 Task: Look for products in the category "Baby Food & Drinks" from Gogo Squeeze only.
Action: Mouse moved to (354, 179)
Screenshot: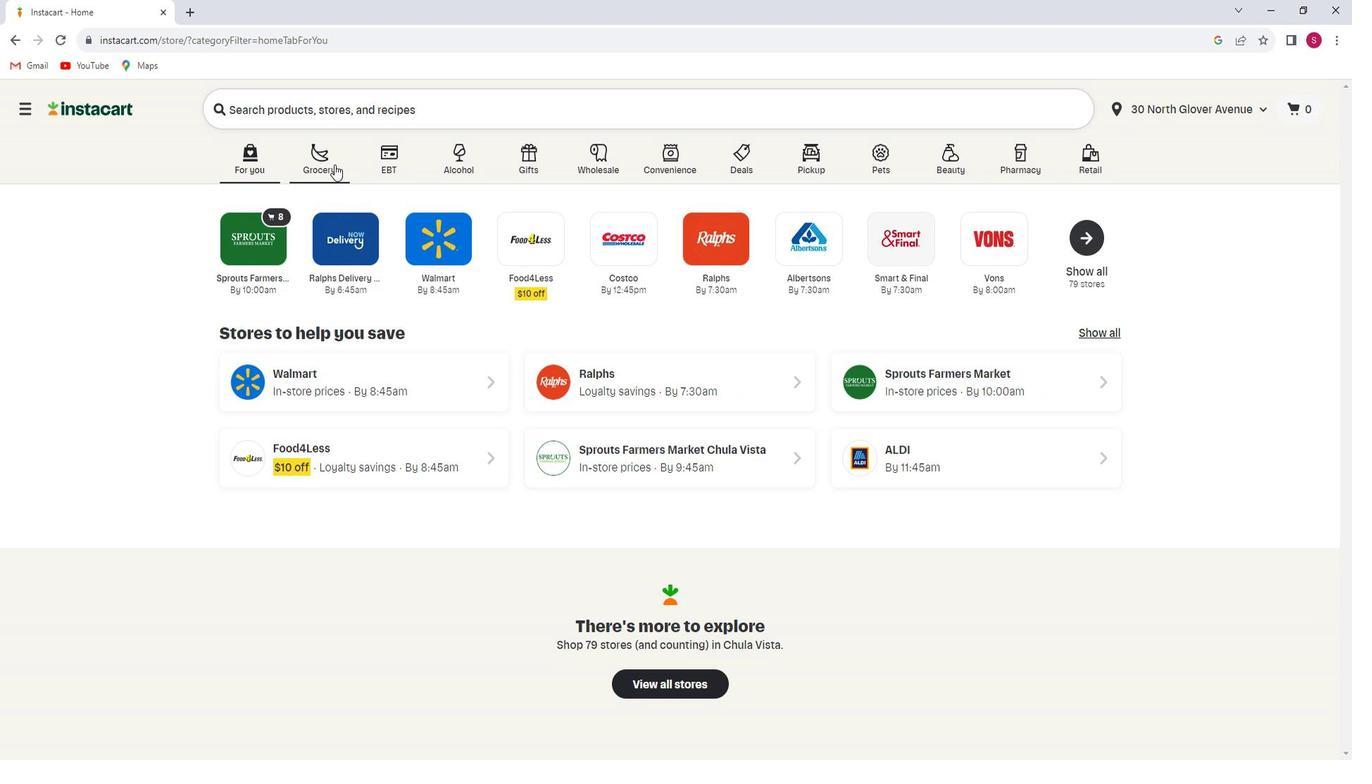 
Action: Mouse pressed left at (354, 179)
Screenshot: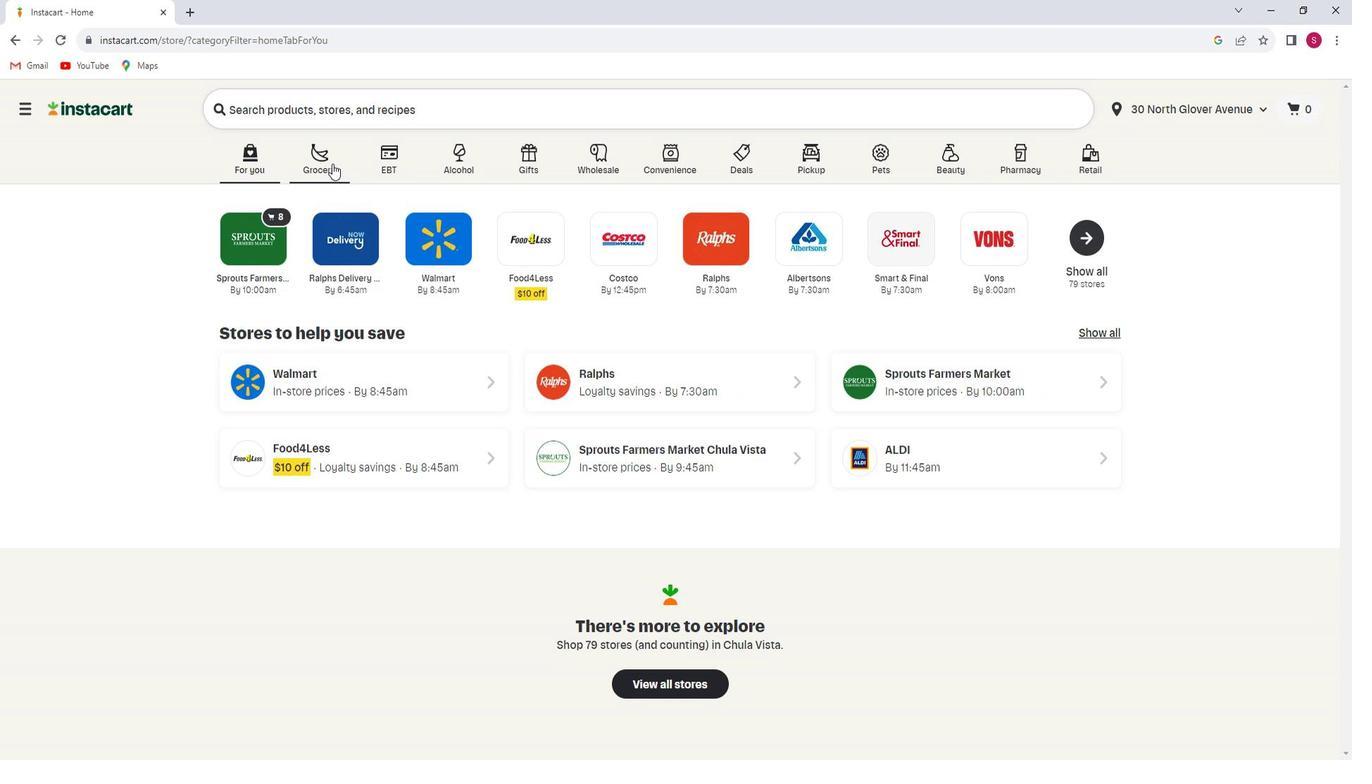 
Action: Mouse moved to (376, 436)
Screenshot: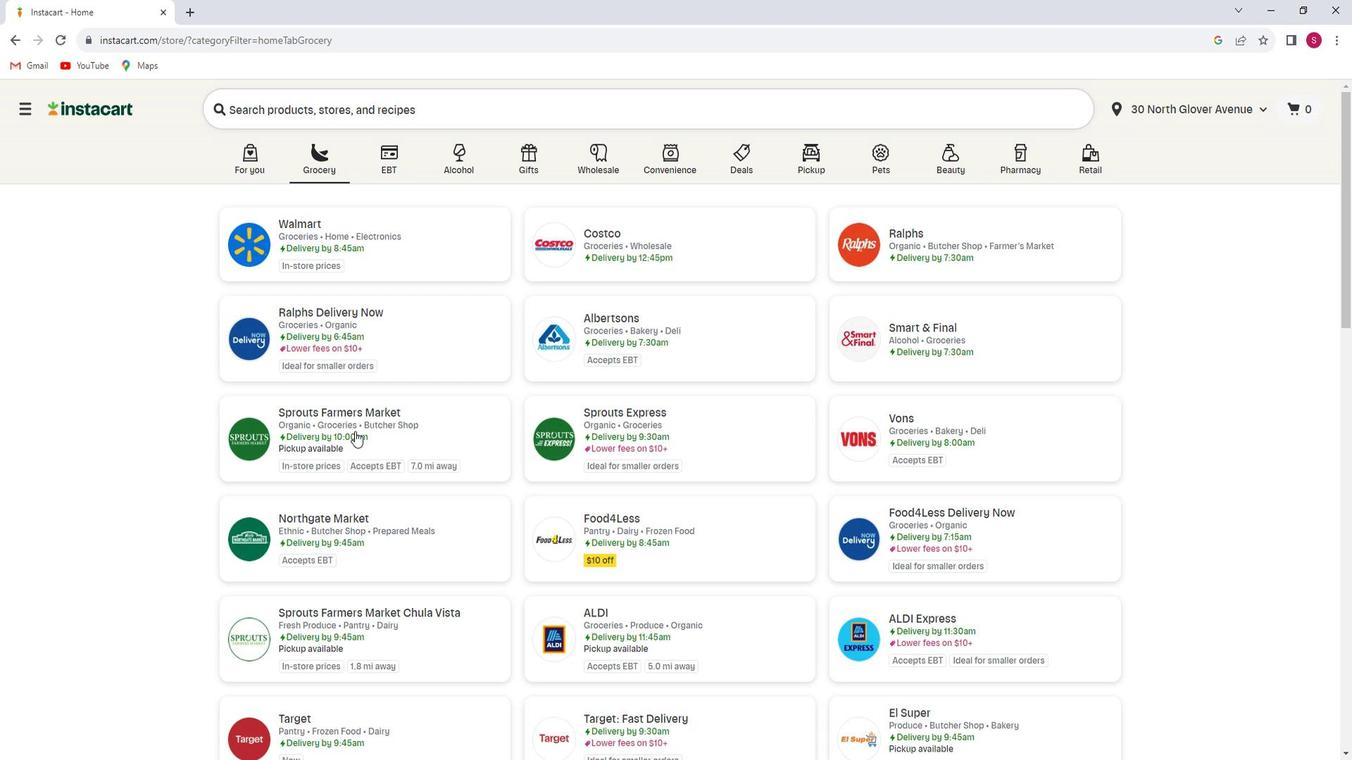 
Action: Mouse pressed left at (376, 436)
Screenshot: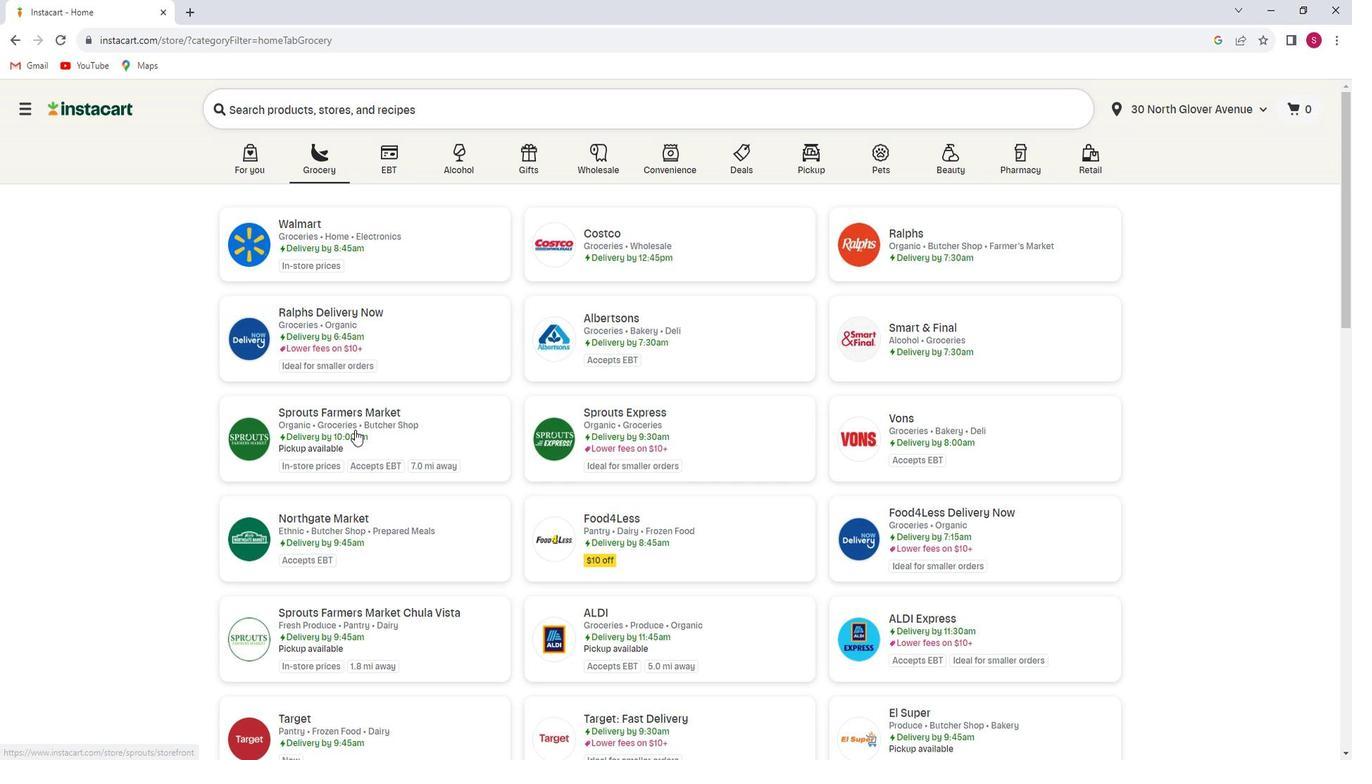 
Action: Mouse moved to (102, 514)
Screenshot: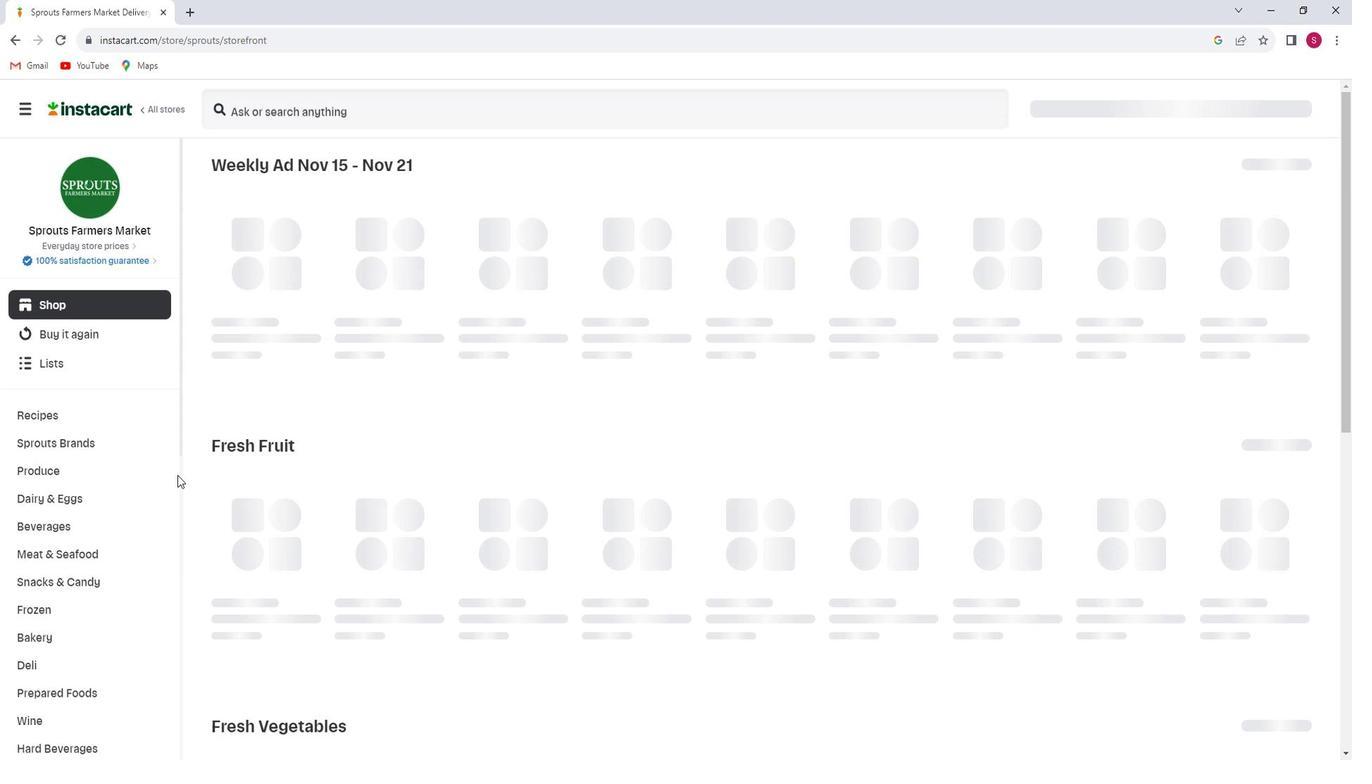 
Action: Mouse scrolled (102, 513) with delta (0, 0)
Screenshot: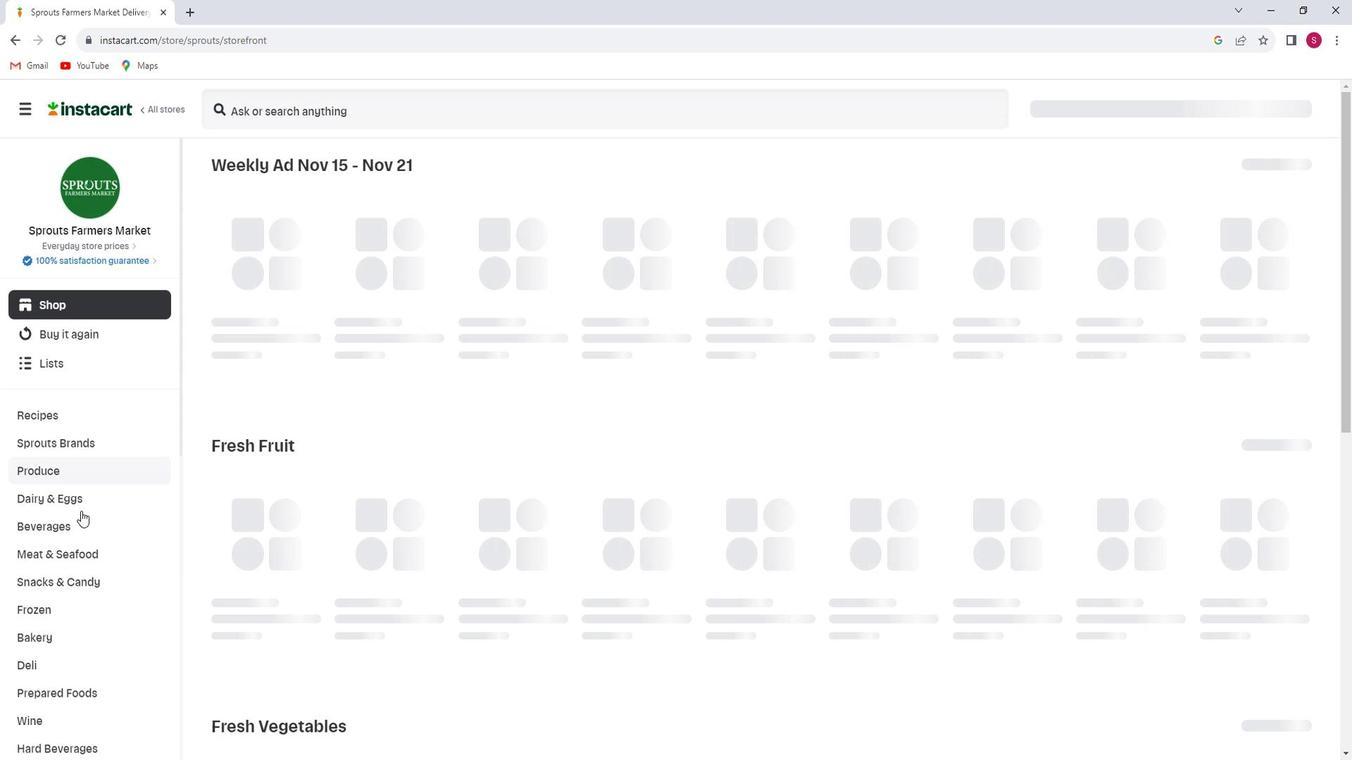 
Action: Mouse scrolled (102, 513) with delta (0, 0)
Screenshot: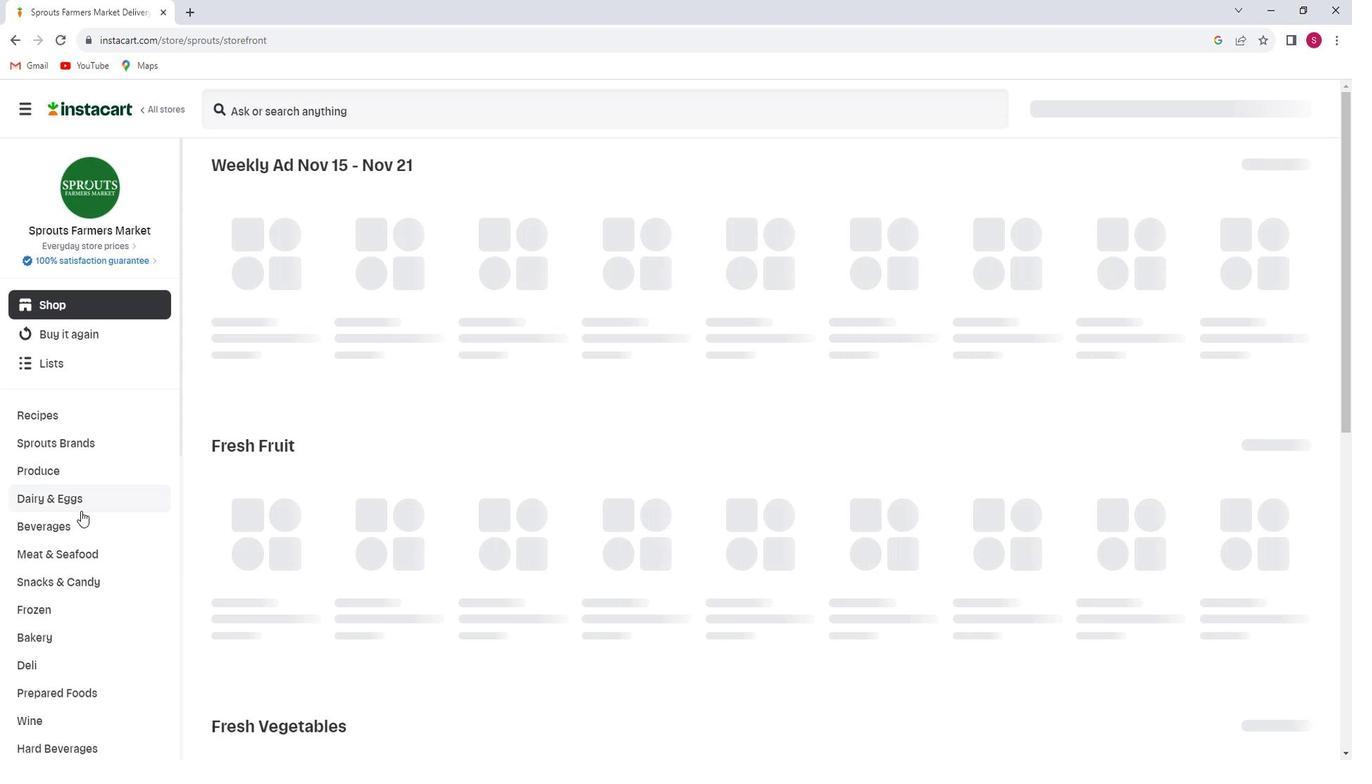 
Action: Mouse scrolled (102, 513) with delta (0, 0)
Screenshot: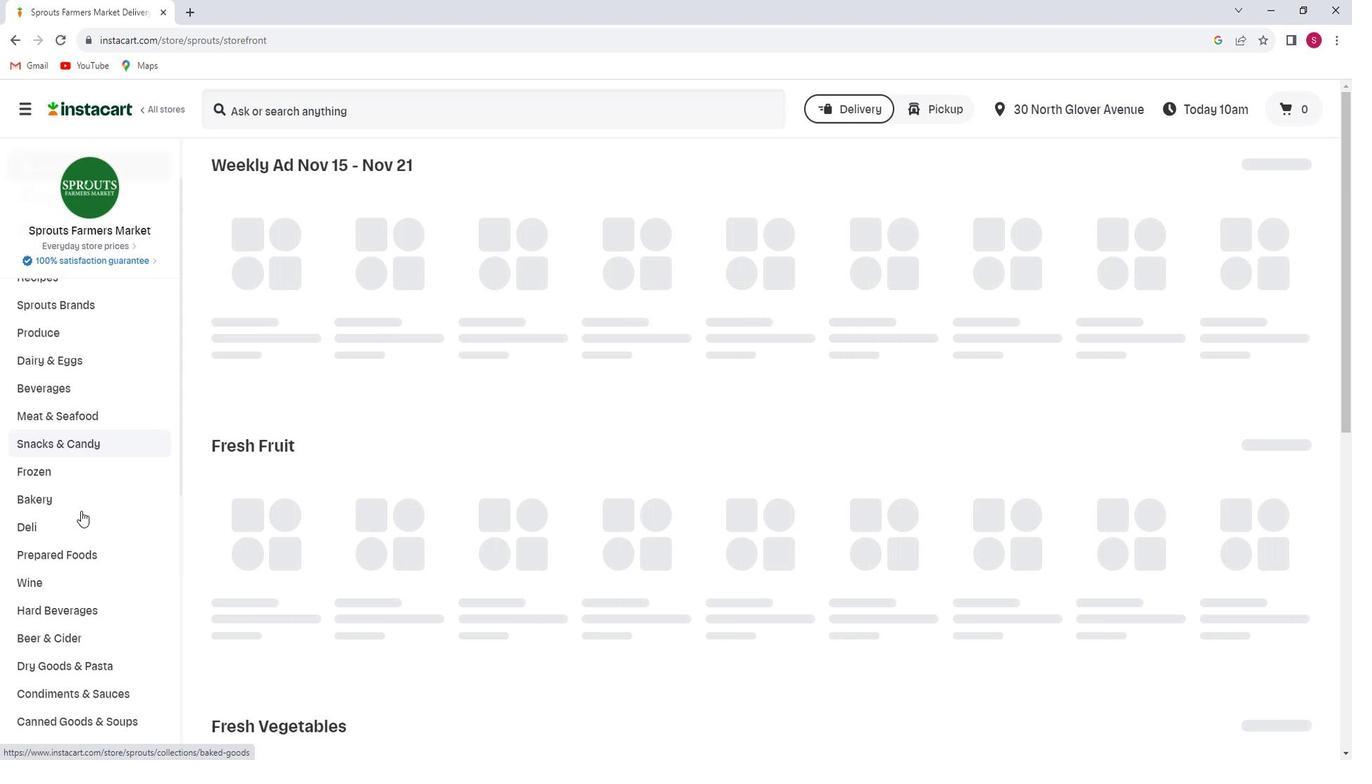 
Action: Mouse scrolled (102, 513) with delta (0, 0)
Screenshot: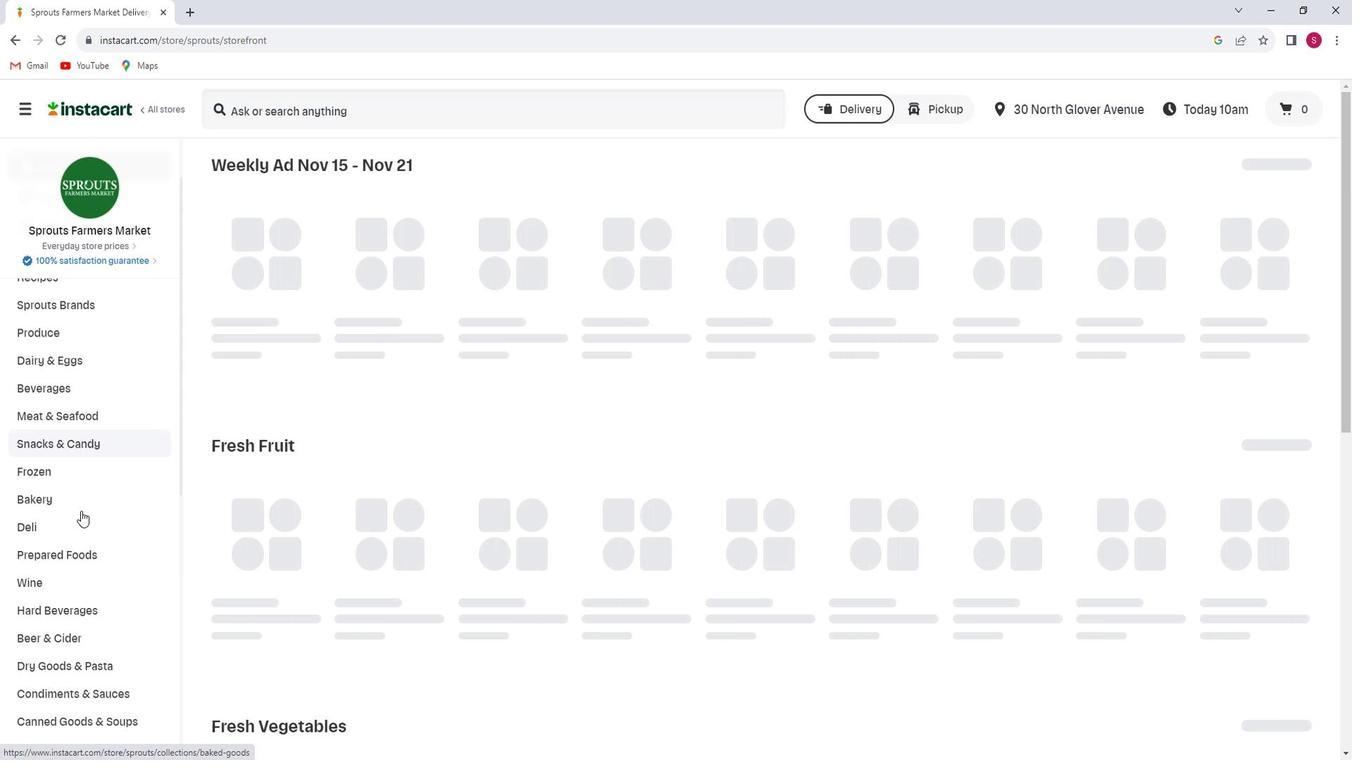 
Action: Mouse scrolled (102, 513) with delta (0, 0)
Screenshot: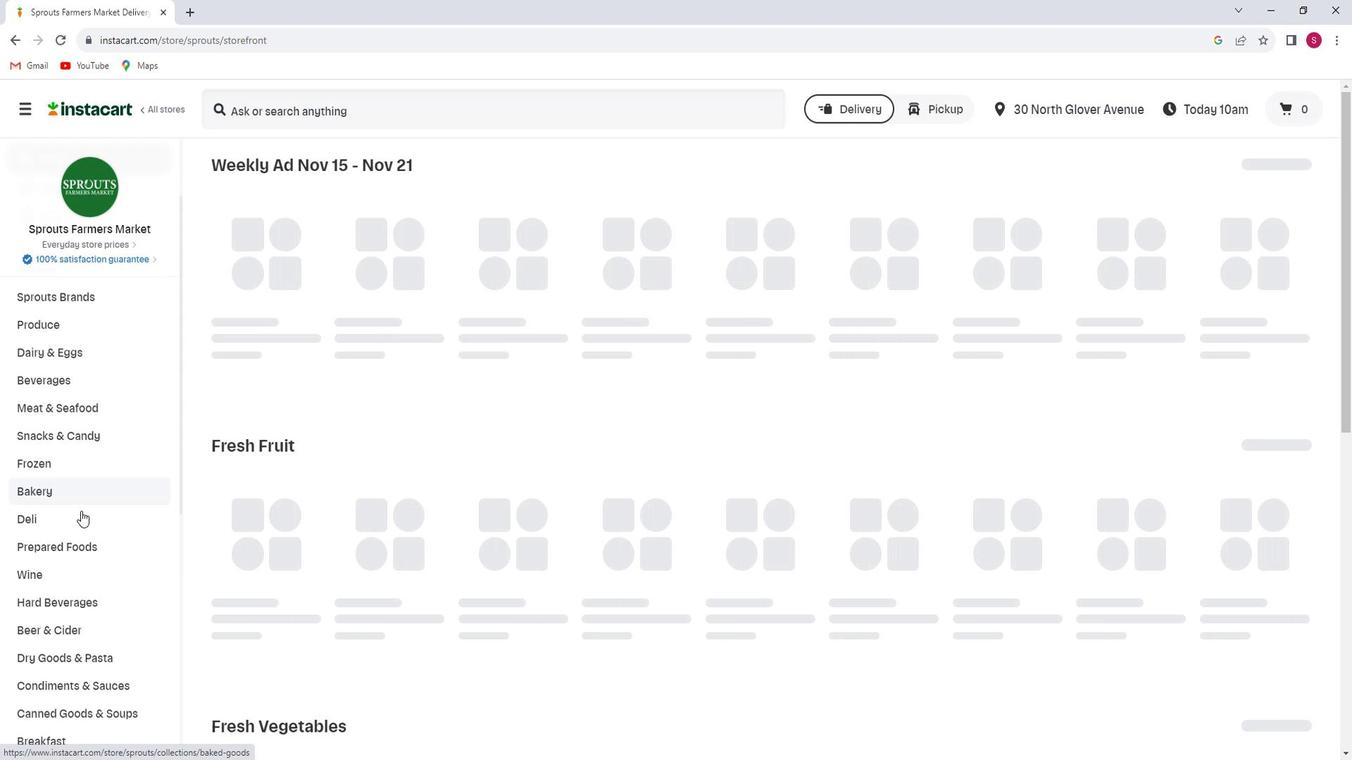 
Action: Mouse scrolled (102, 513) with delta (0, 0)
Screenshot: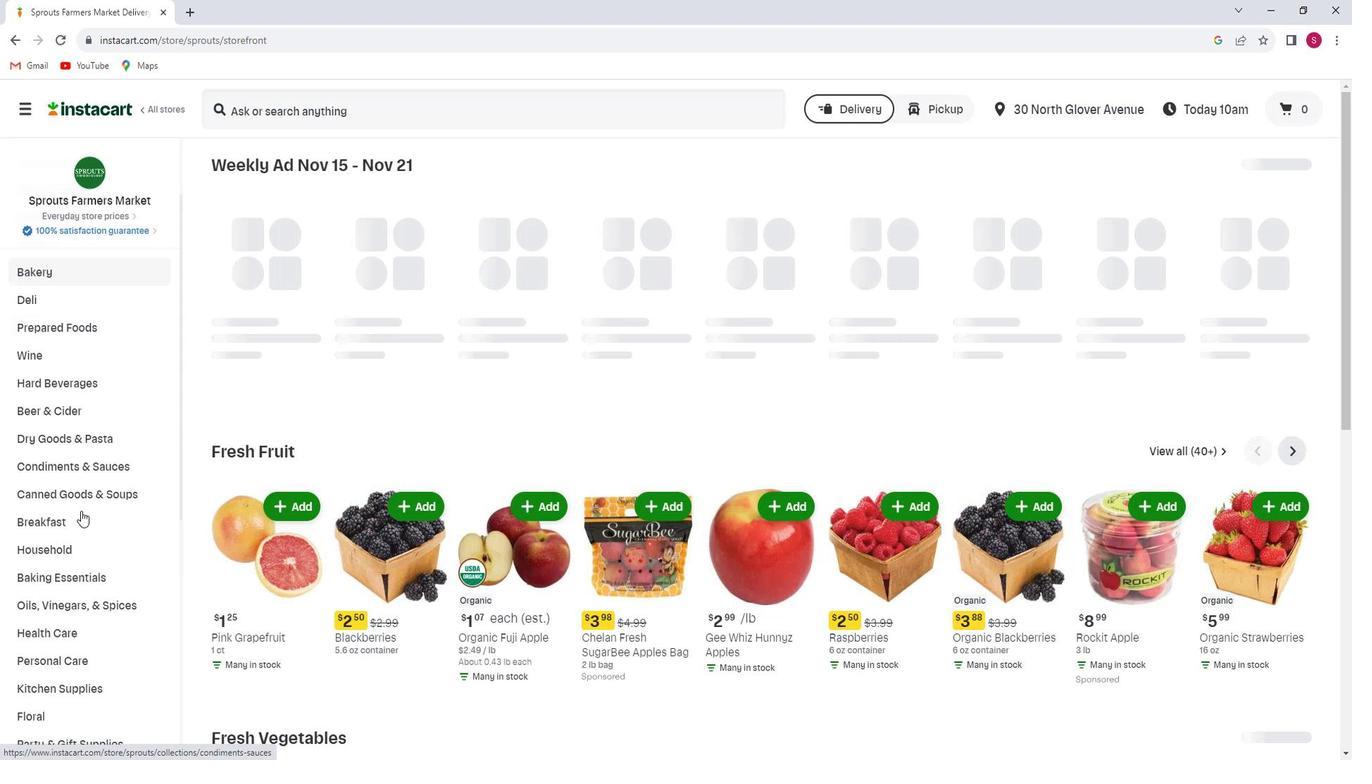
Action: Mouse scrolled (102, 513) with delta (0, 0)
Screenshot: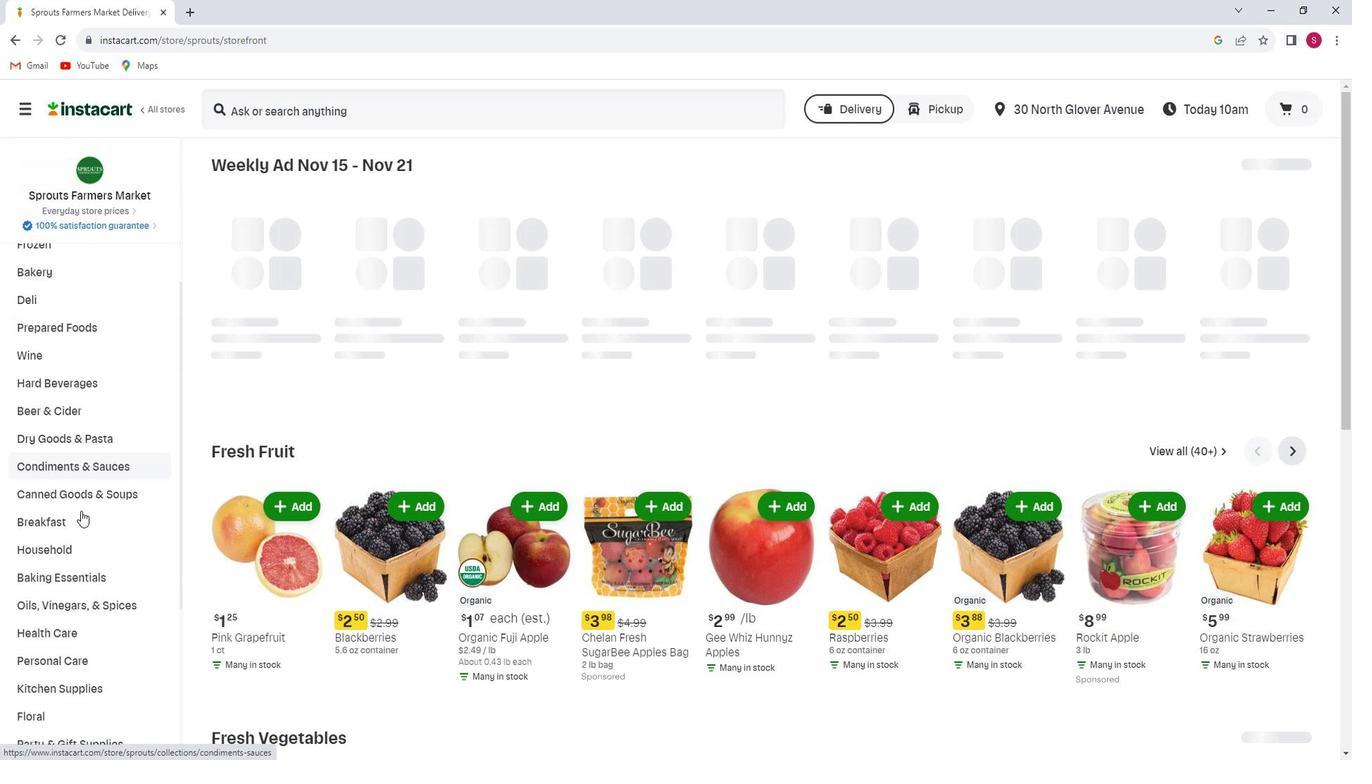 
Action: Mouse moved to (98, 554)
Screenshot: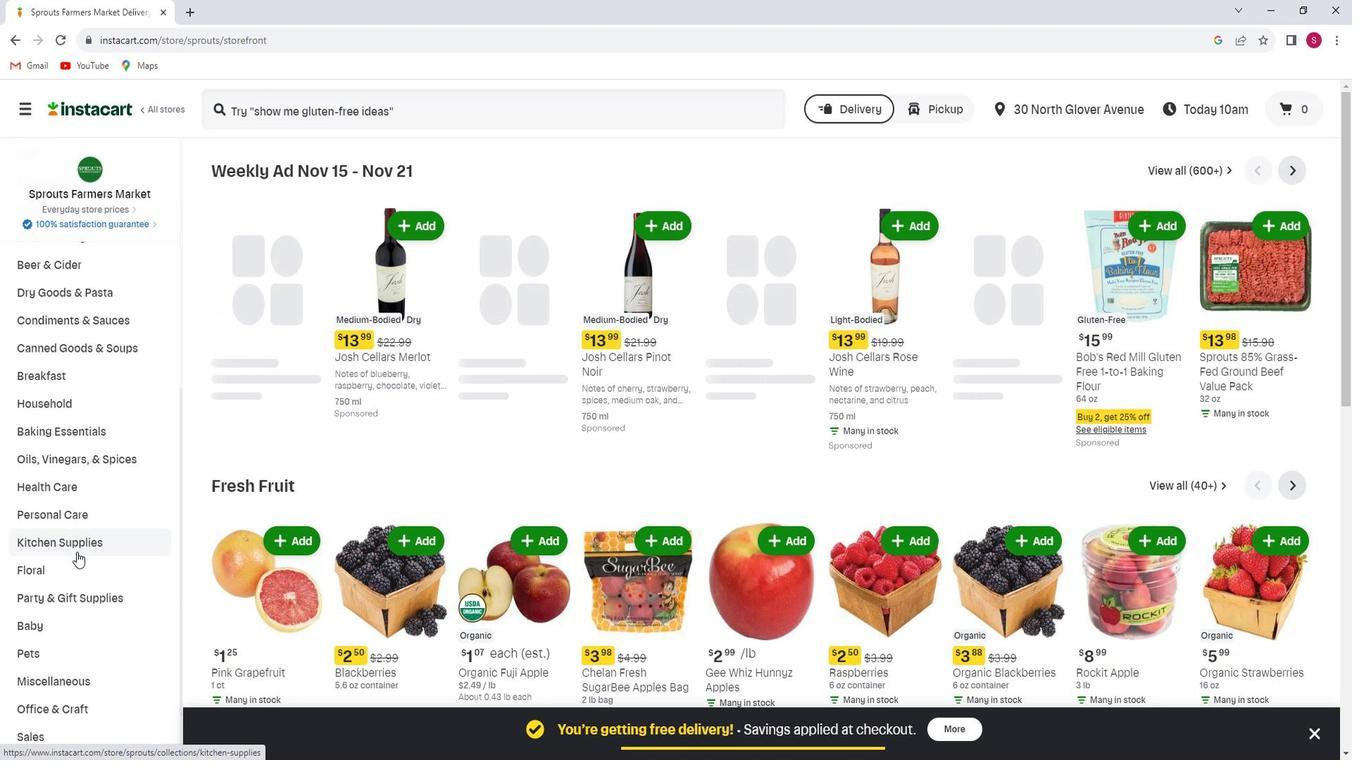 
Action: Mouse scrolled (98, 553) with delta (0, 0)
Screenshot: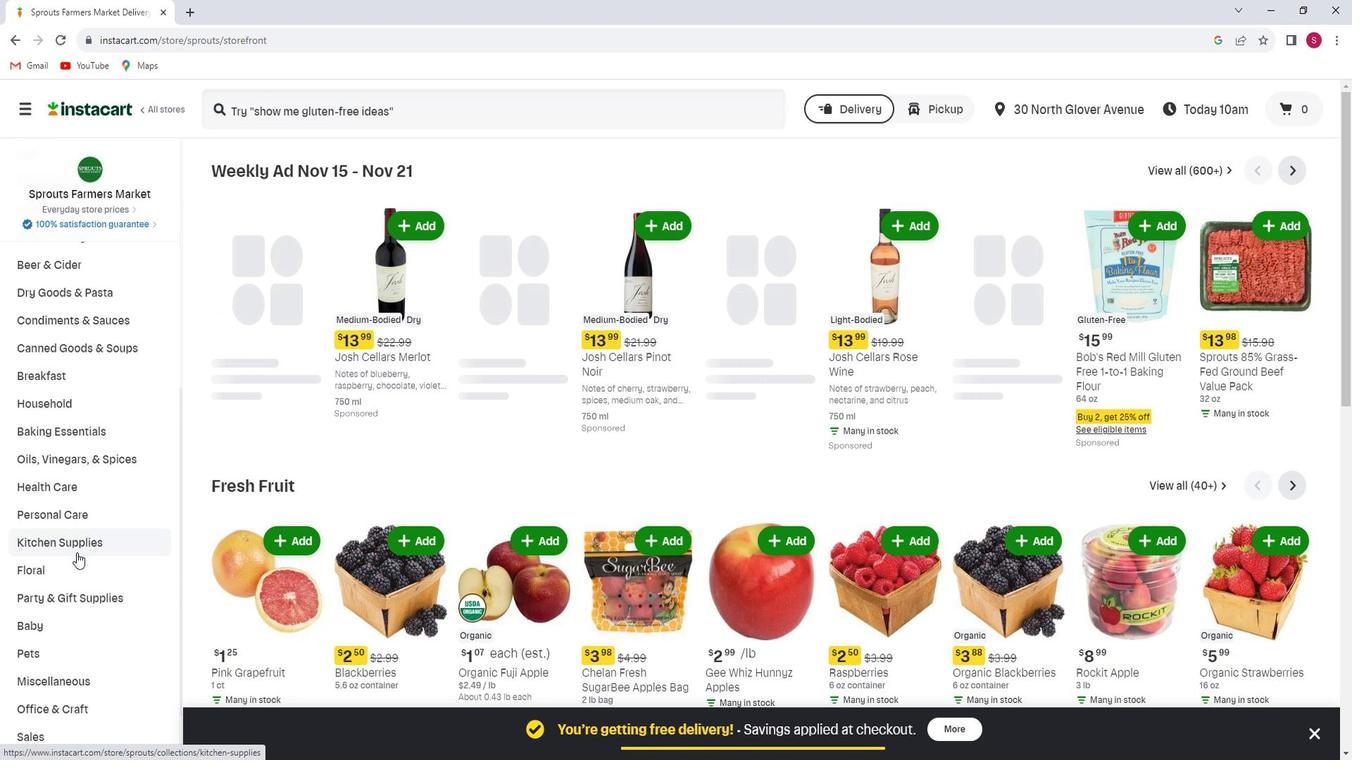 
Action: Mouse scrolled (98, 553) with delta (0, 0)
Screenshot: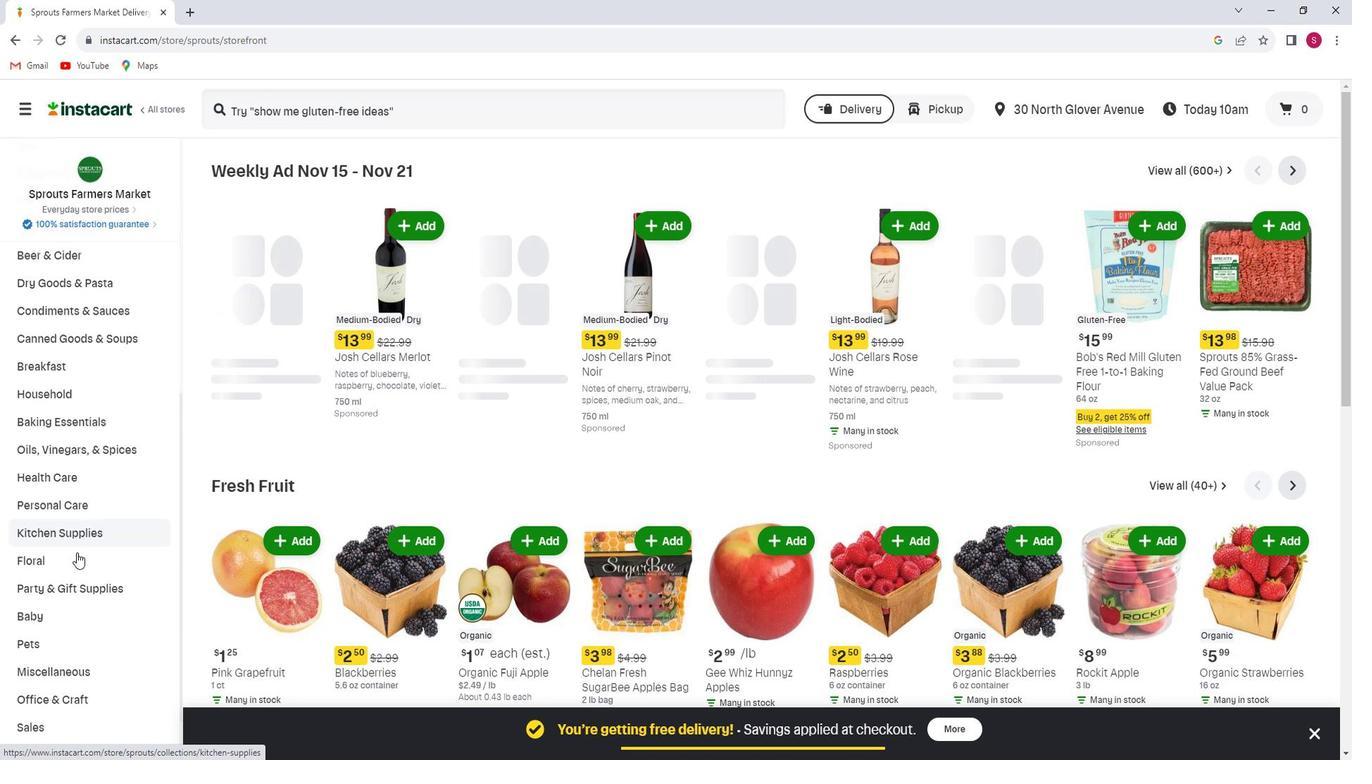 
Action: Mouse scrolled (98, 555) with delta (0, 0)
Screenshot: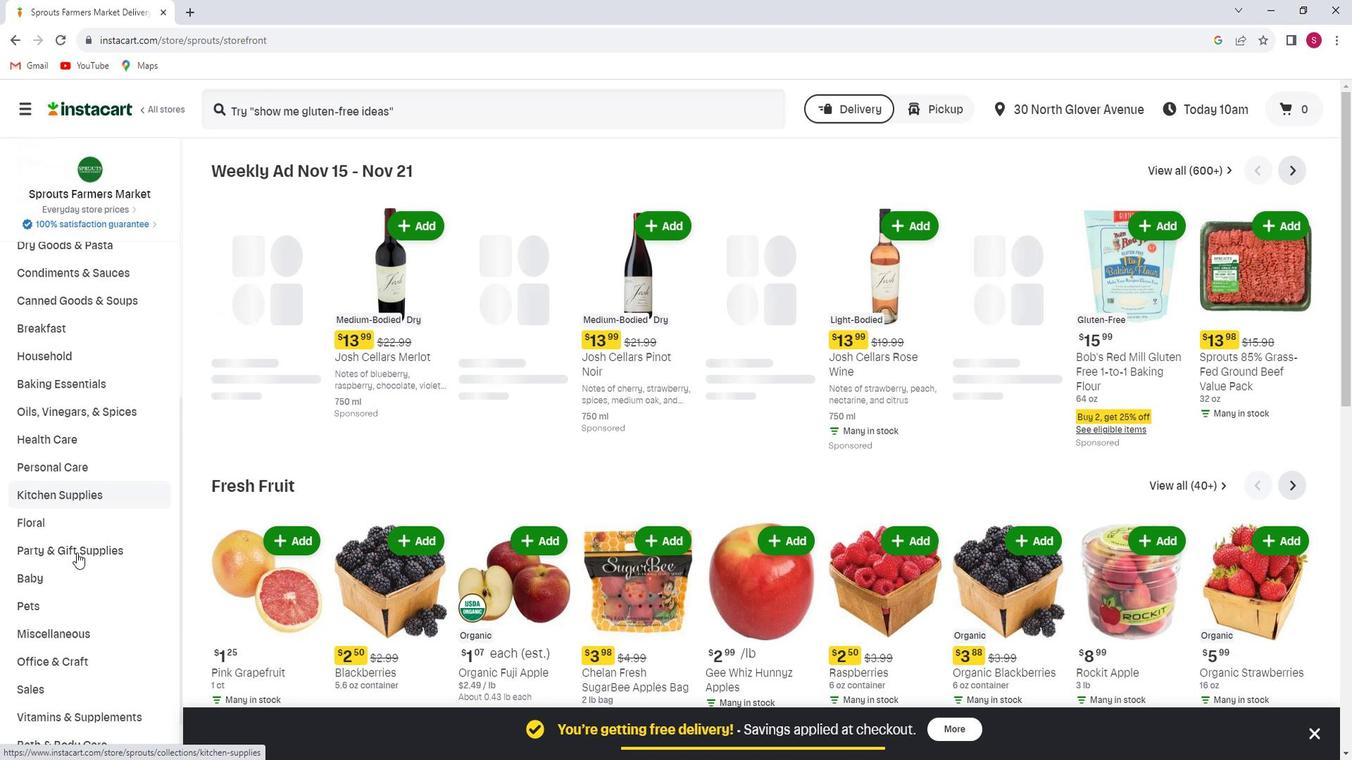 
Action: Mouse moved to (66, 615)
Screenshot: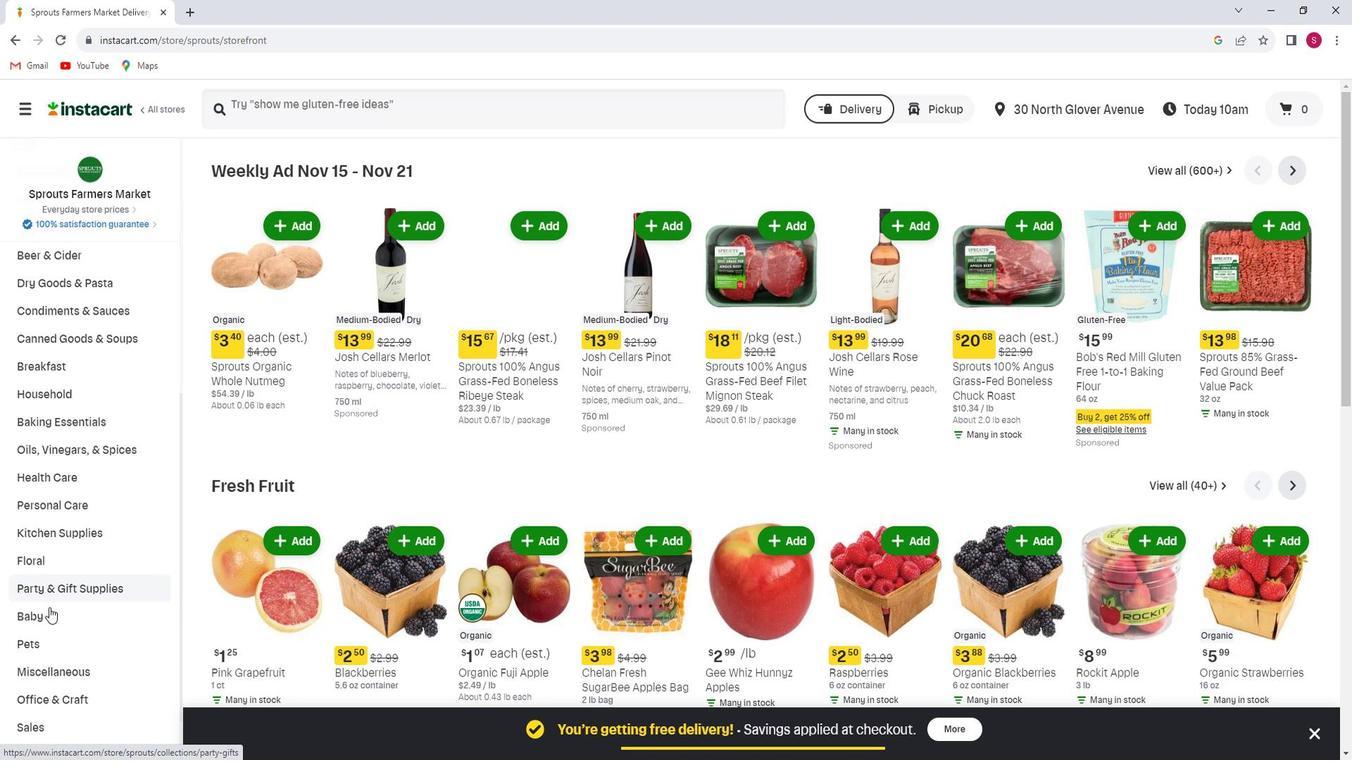 
Action: Mouse pressed left at (66, 615)
Screenshot: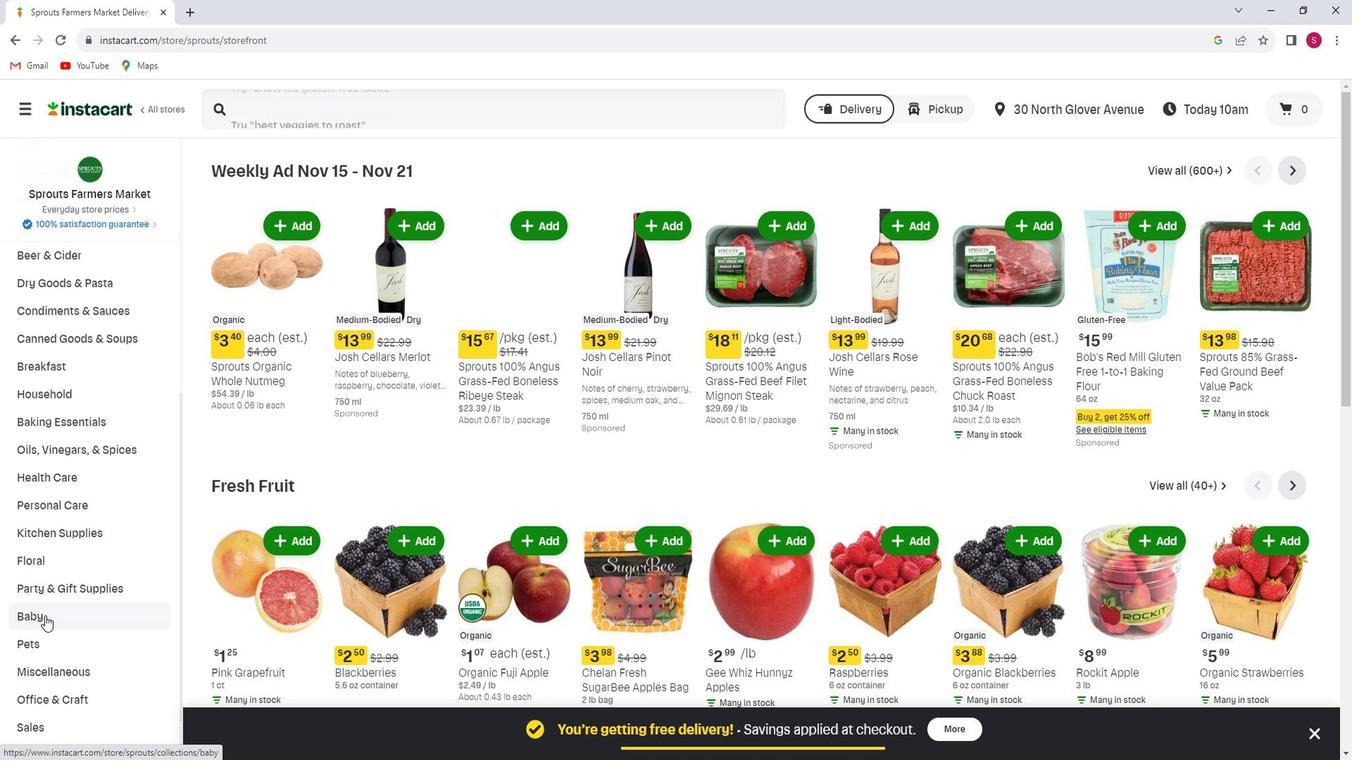 
Action: Mouse moved to (73, 693)
Screenshot: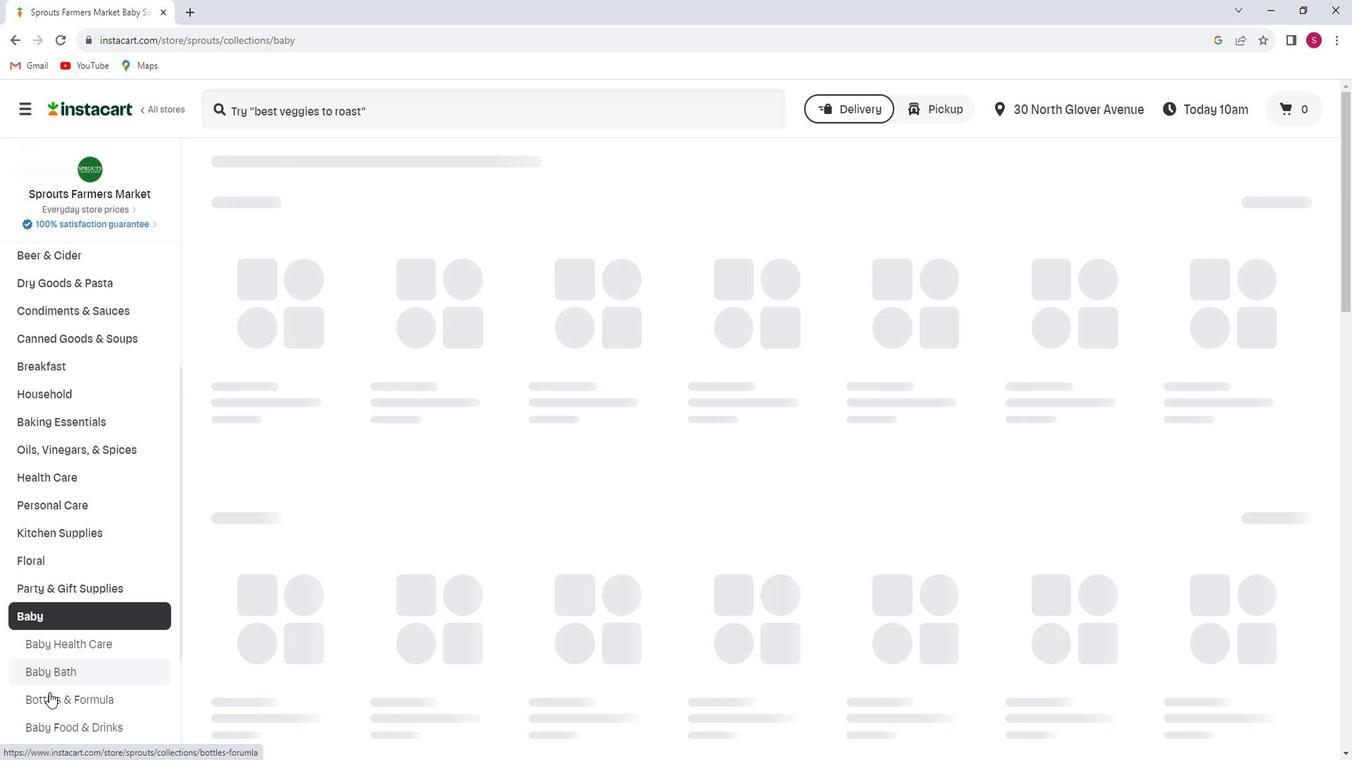 
Action: Mouse scrolled (73, 693) with delta (0, 0)
Screenshot: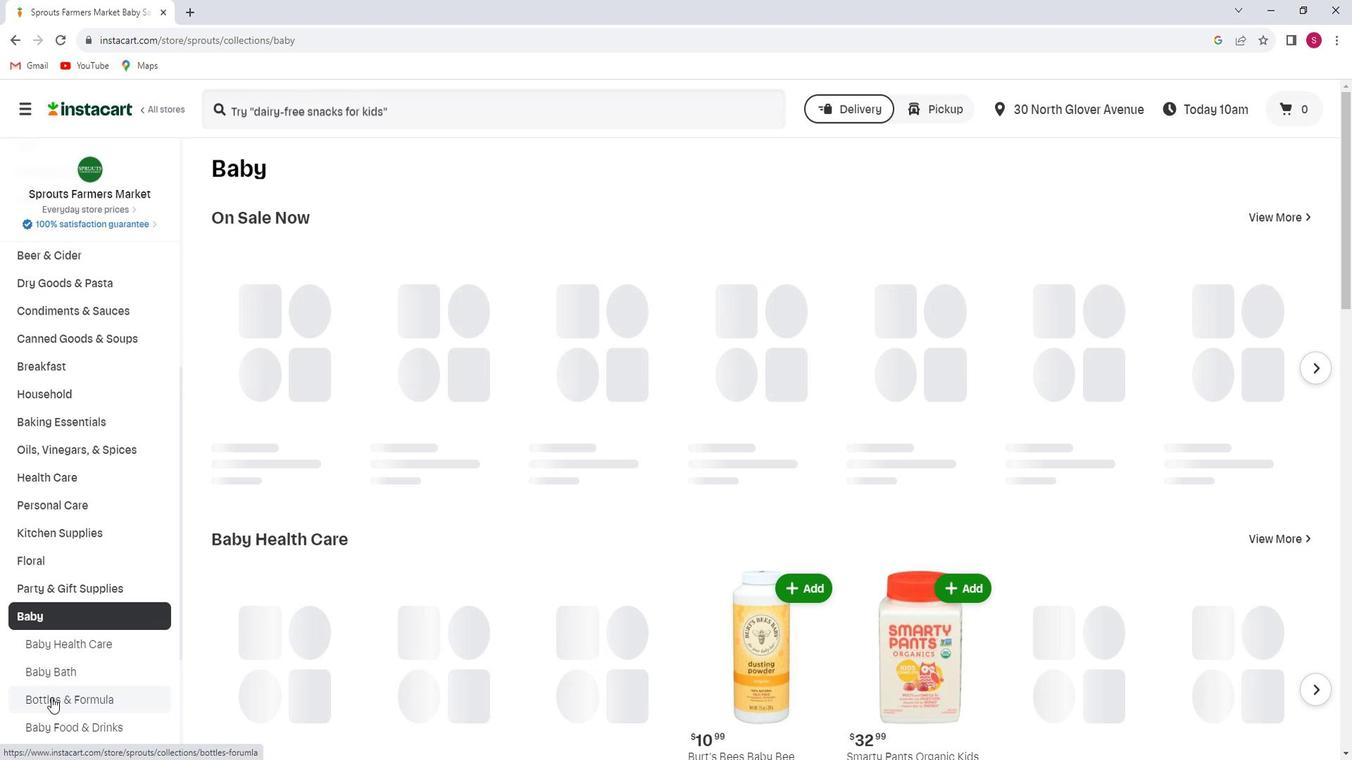 
Action: Mouse moved to (100, 658)
Screenshot: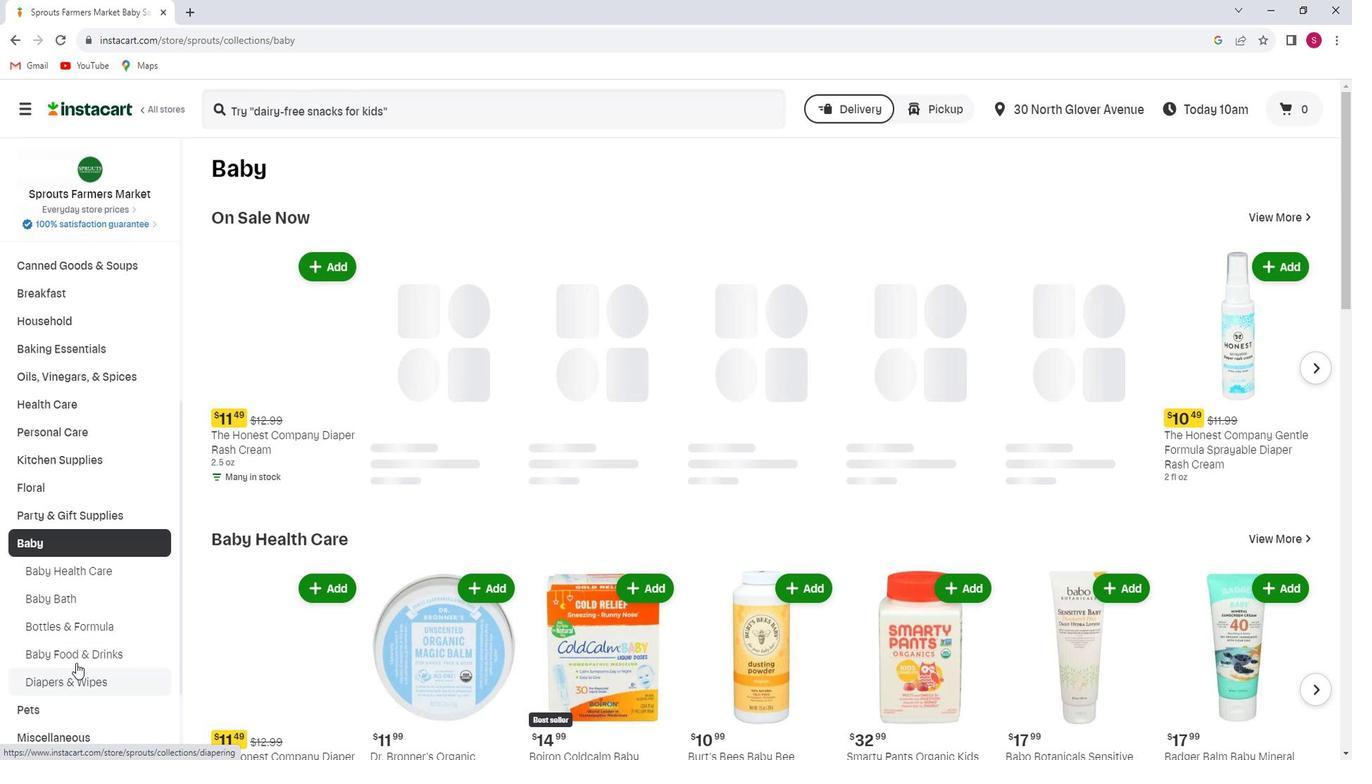 
Action: Mouse pressed left at (100, 658)
Screenshot: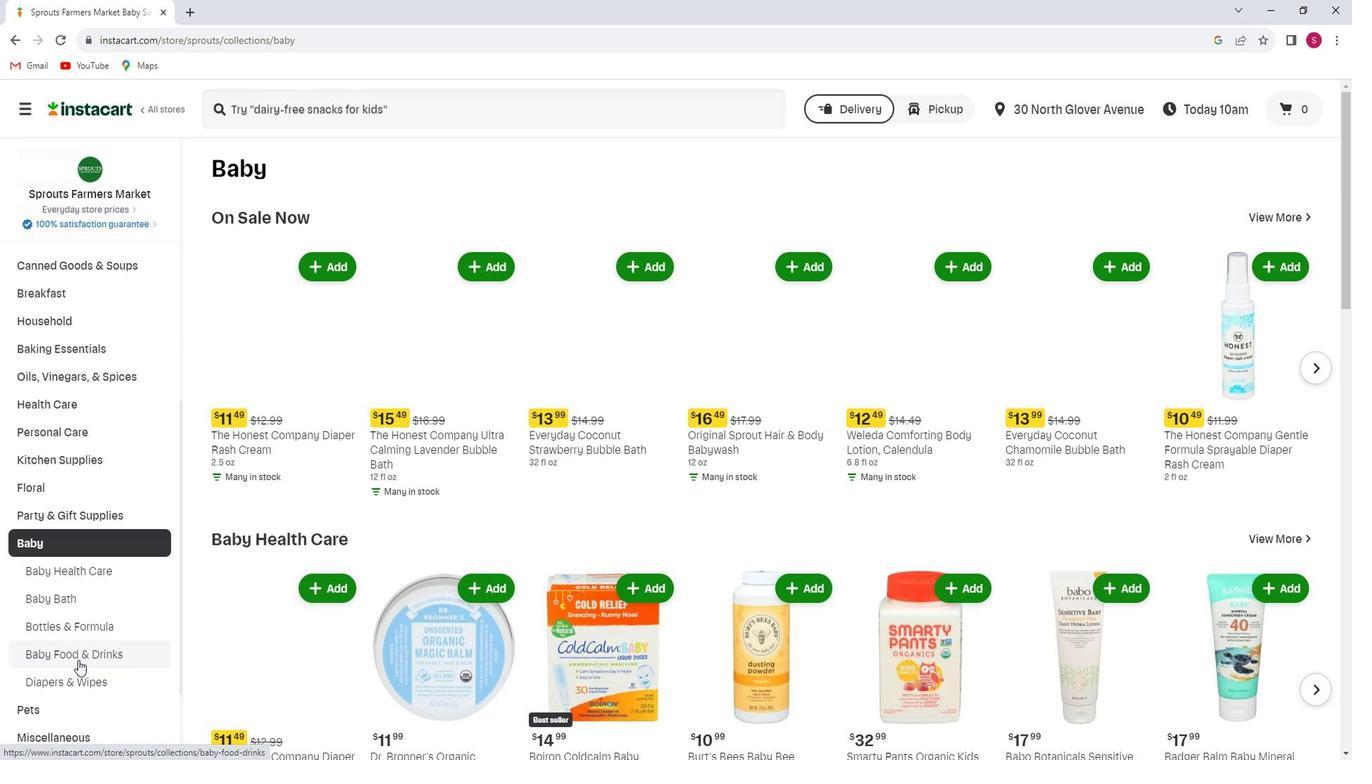 
Action: Mouse moved to (565, 286)
Screenshot: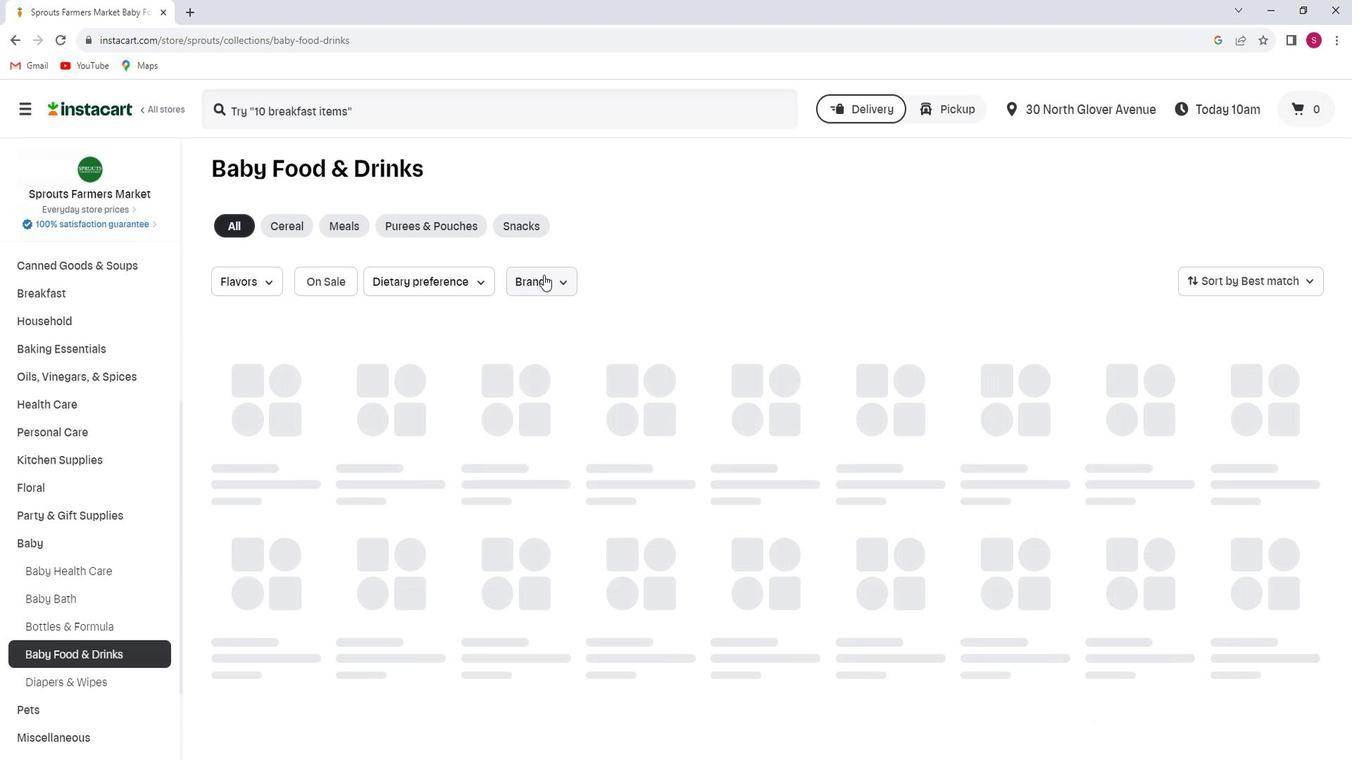 
Action: Mouse pressed left at (565, 286)
Screenshot: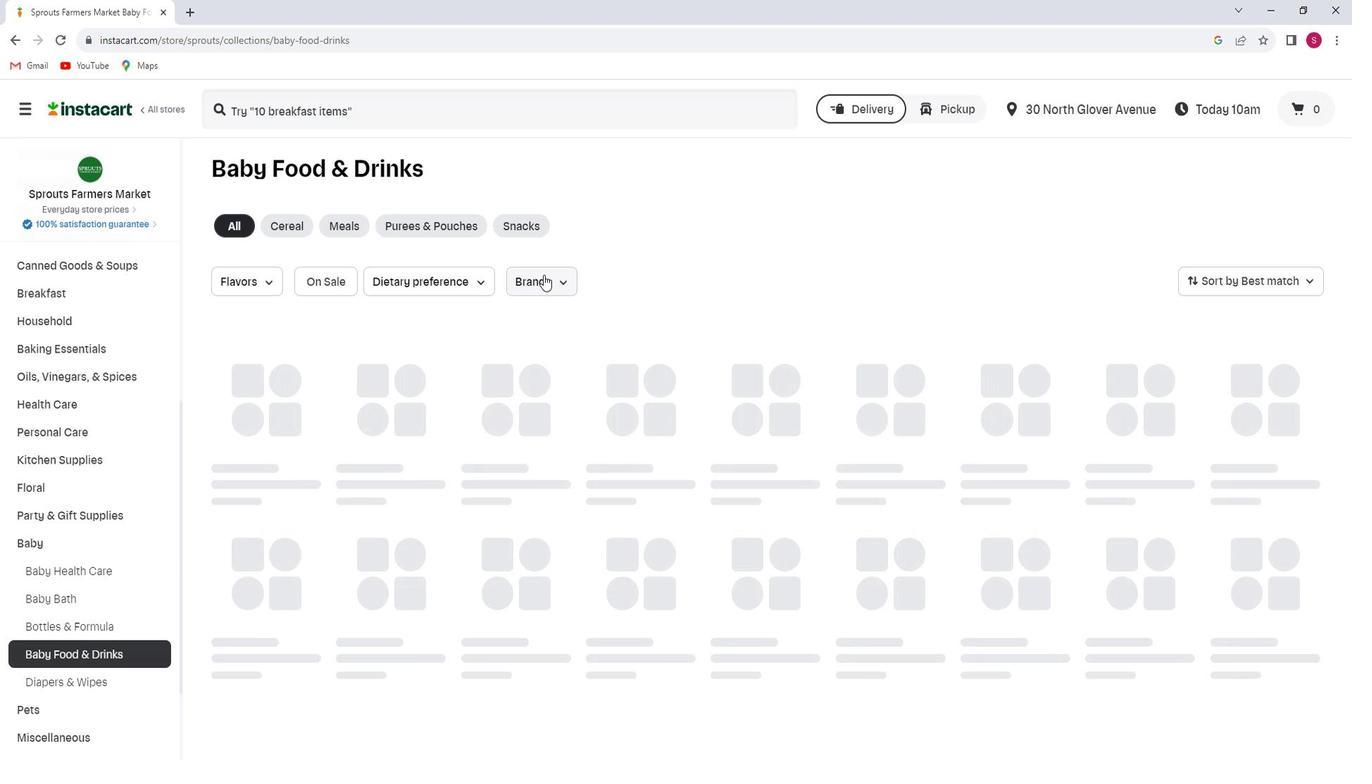 
Action: Mouse moved to (553, 383)
Screenshot: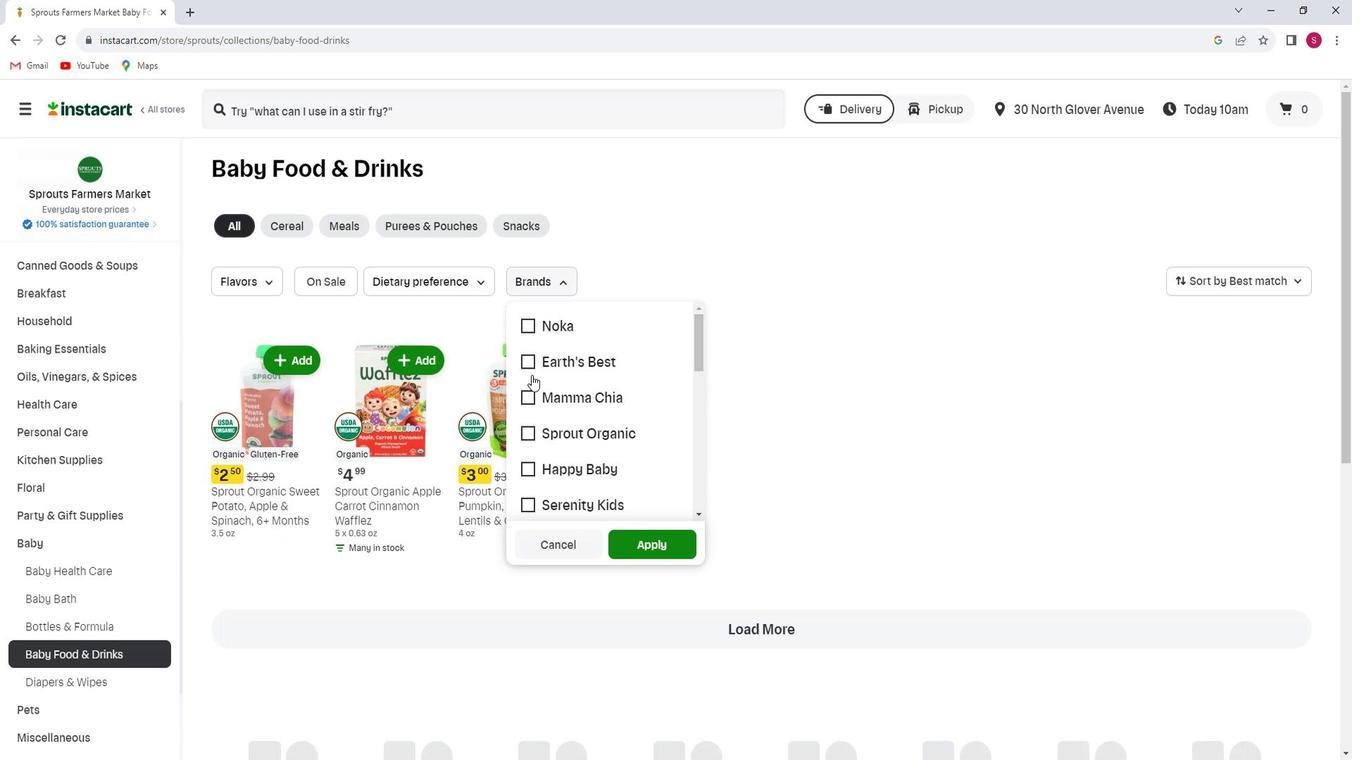 
Action: Mouse scrolled (553, 382) with delta (0, 0)
Screenshot: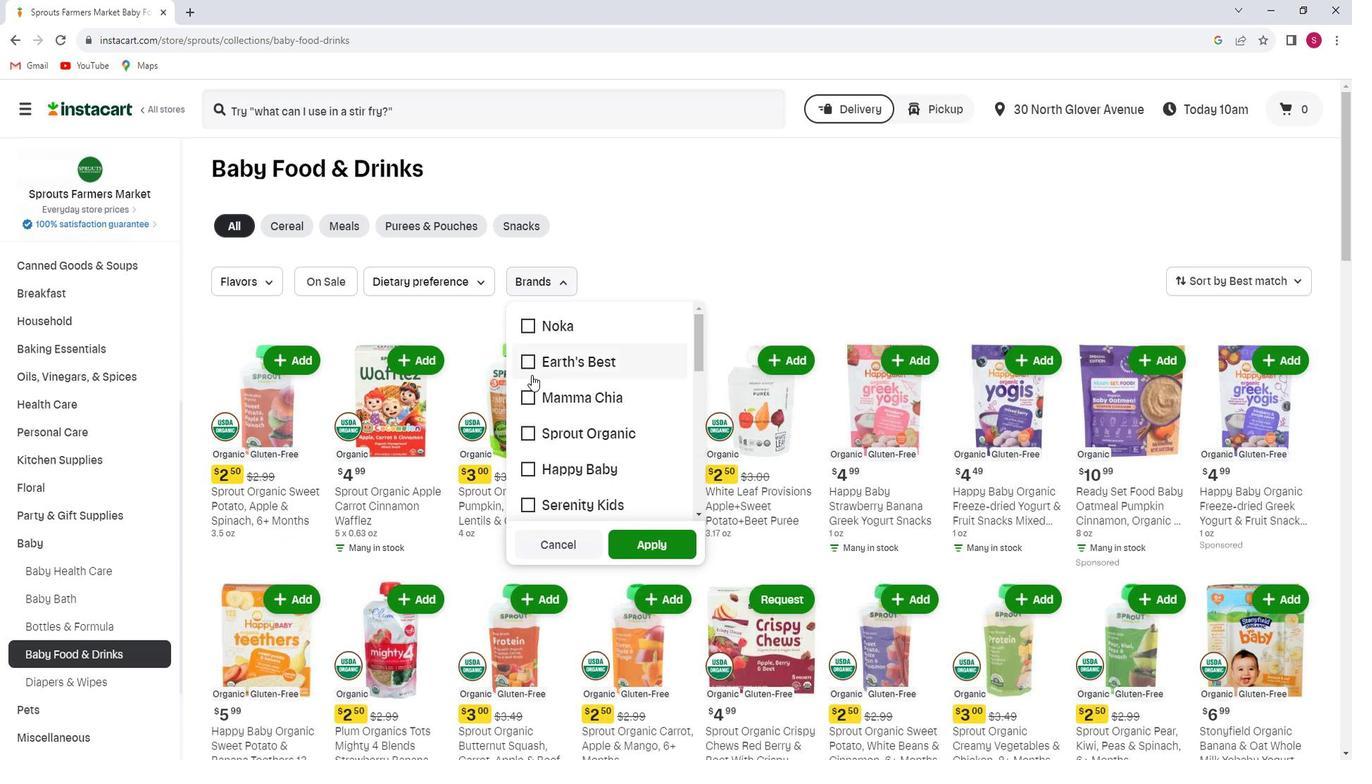
Action: Mouse scrolled (553, 382) with delta (0, 0)
Screenshot: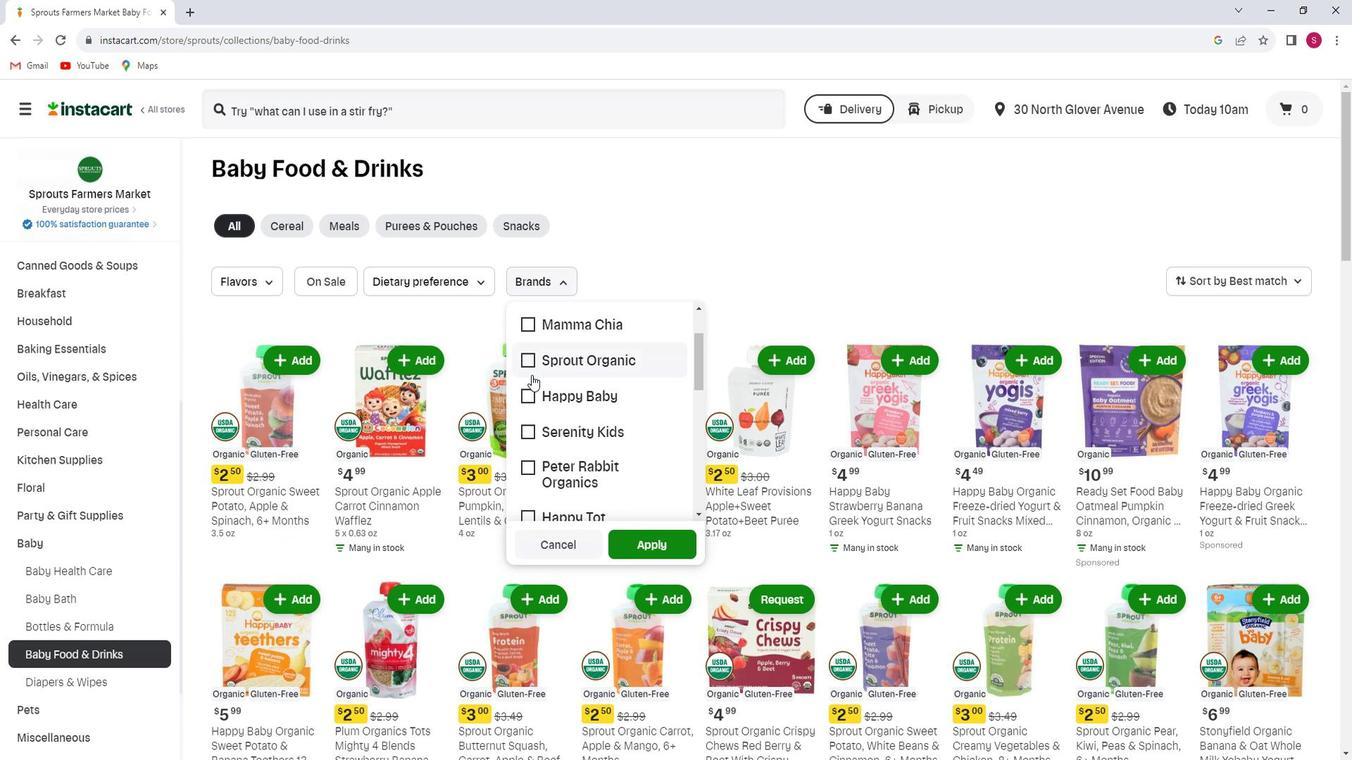 
Action: Mouse scrolled (553, 382) with delta (0, 0)
Screenshot: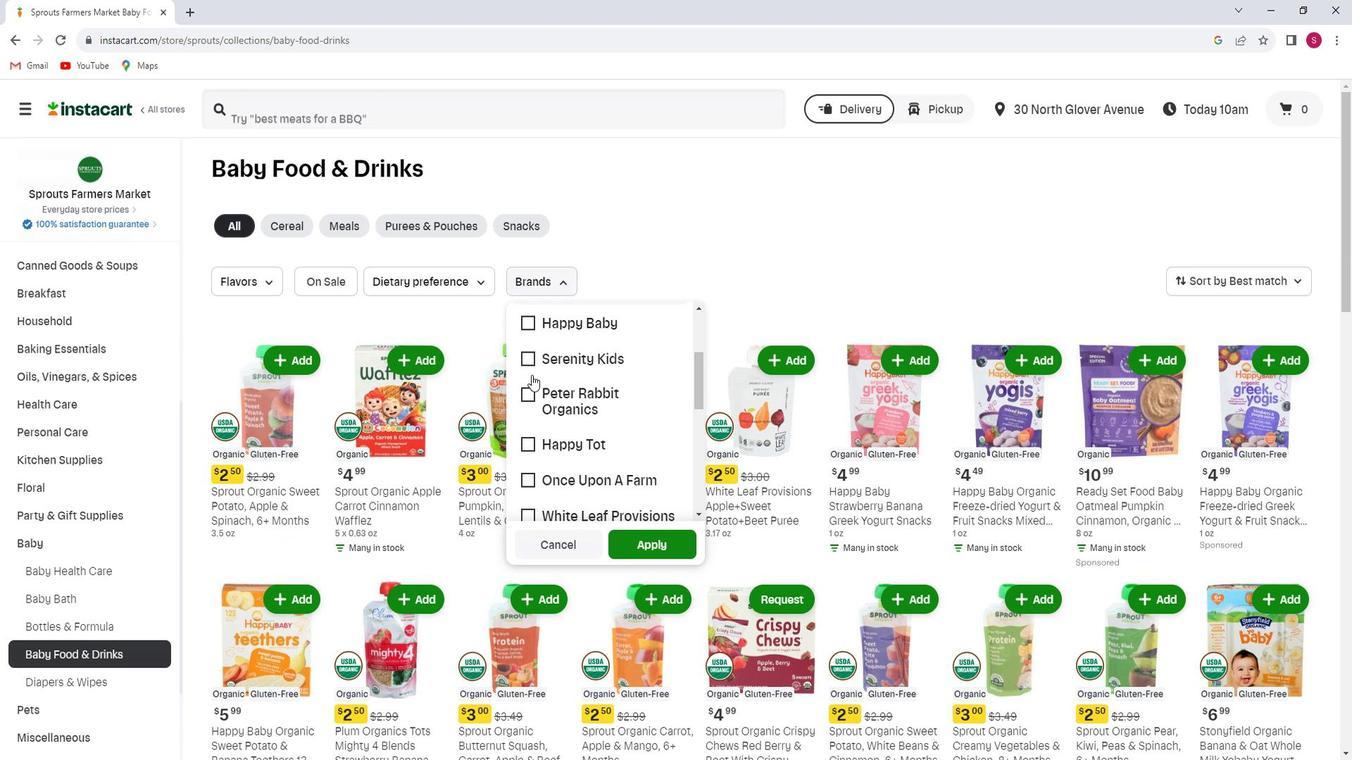 
Action: Mouse scrolled (553, 382) with delta (0, 0)
Screenshot: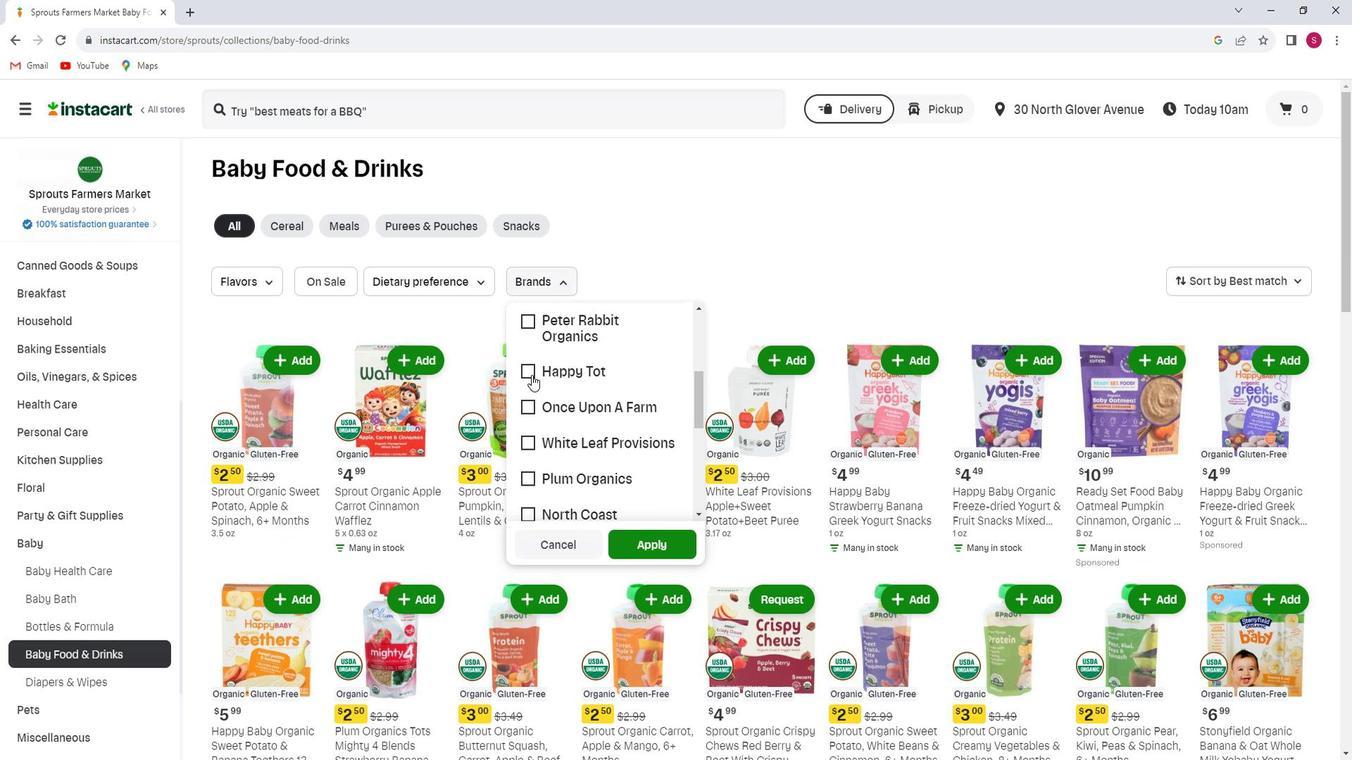 
Action: Mouse moved to (553, 384)
Screenshot: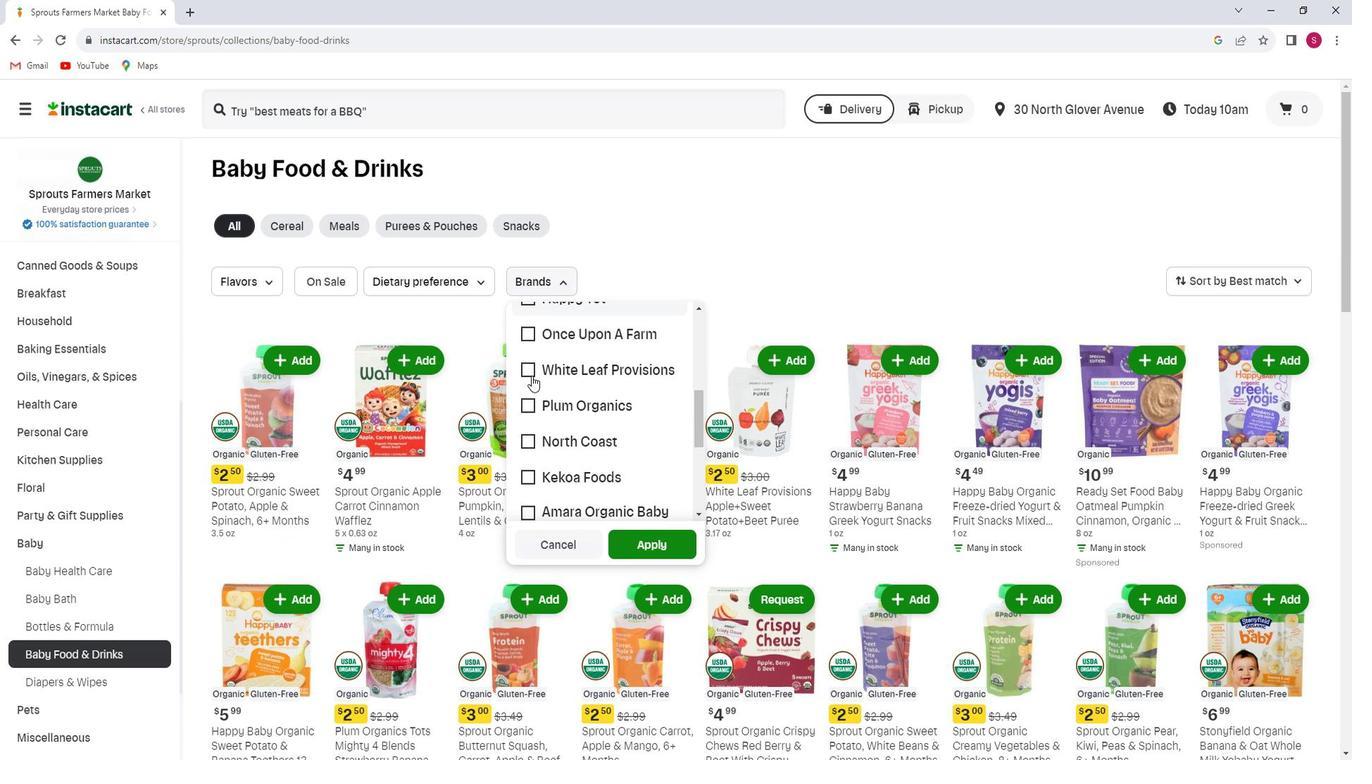 
Action: Mouse scrolled (553, 383) with delta (0, 0)
Screenshot: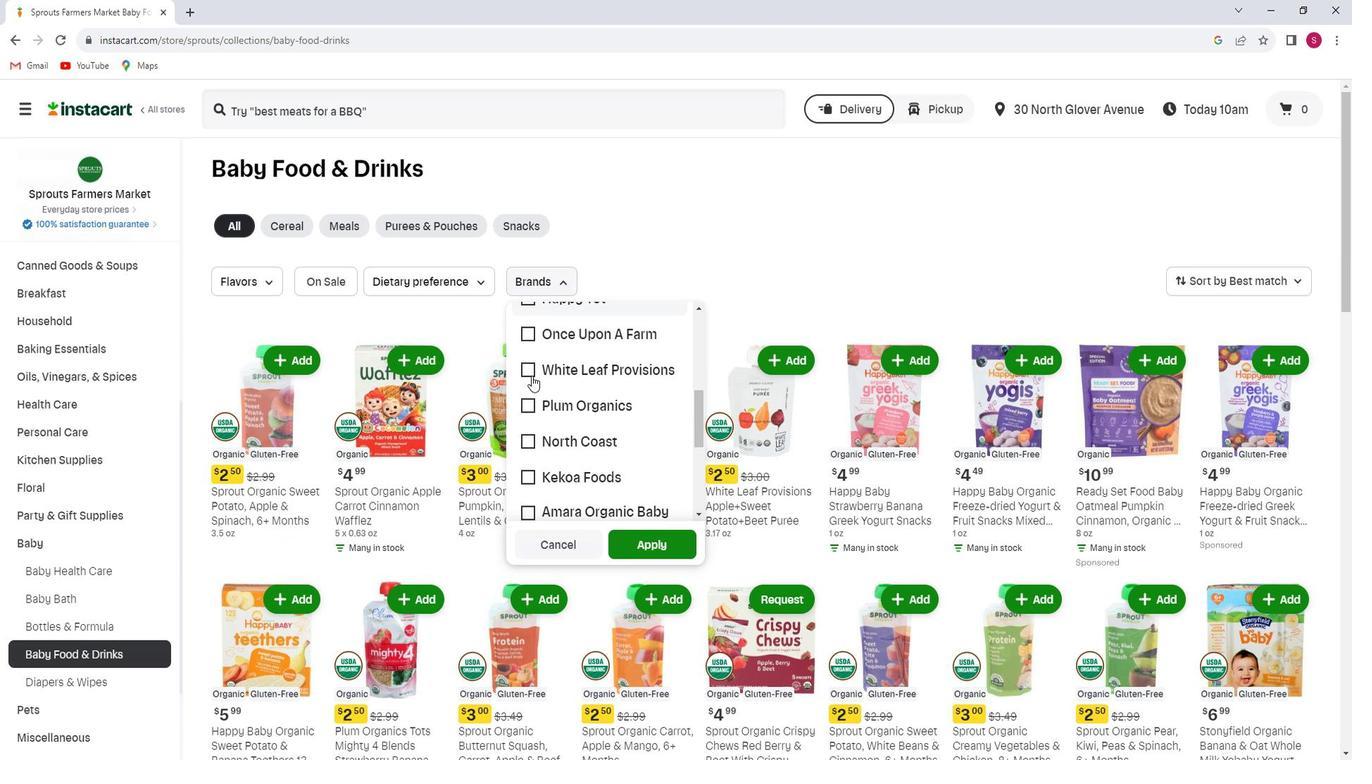 
Action: Mouse moved to (556, 389)
Screenshot: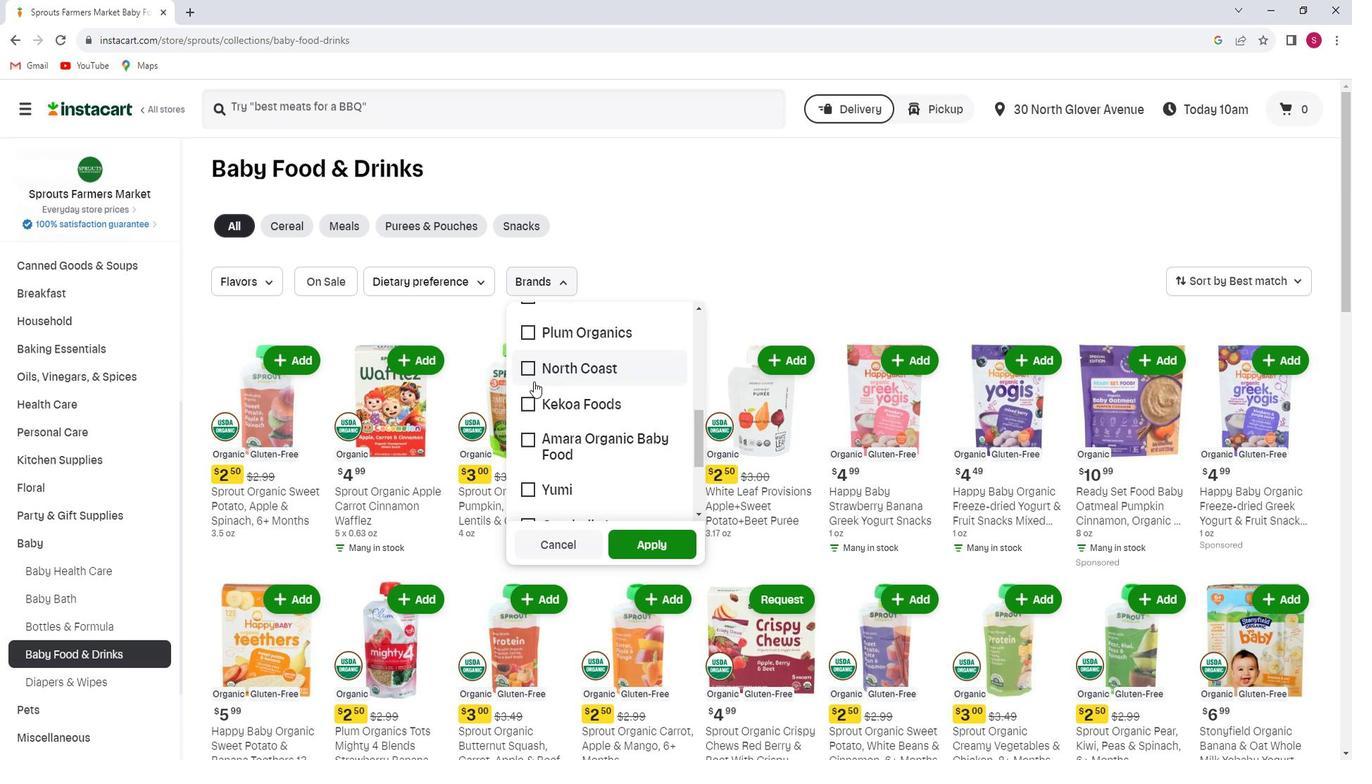 
Action: Mouse scrolled (556, 388) with delta (0, 0)
Screenshot: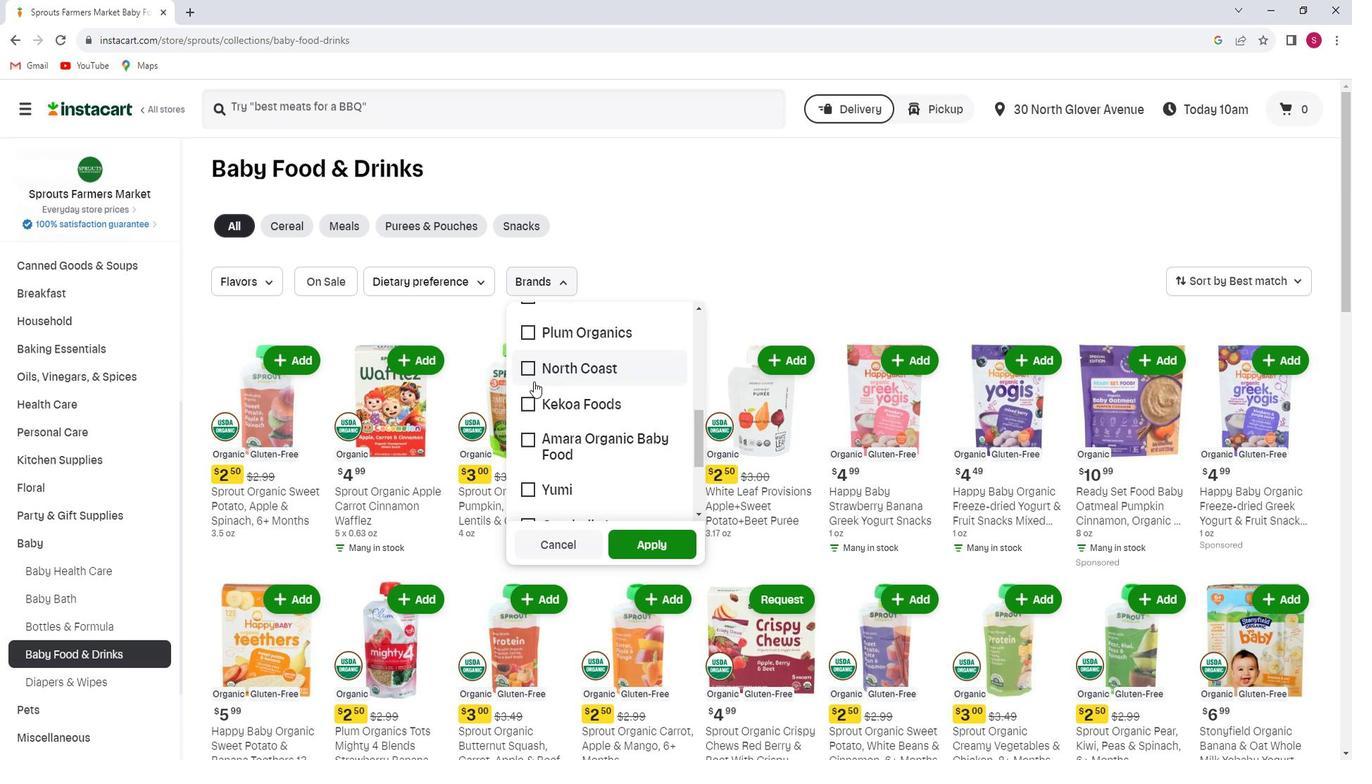 
Action: Mouse scrolled (556, 388) with delta (0, 0)
Screenshot: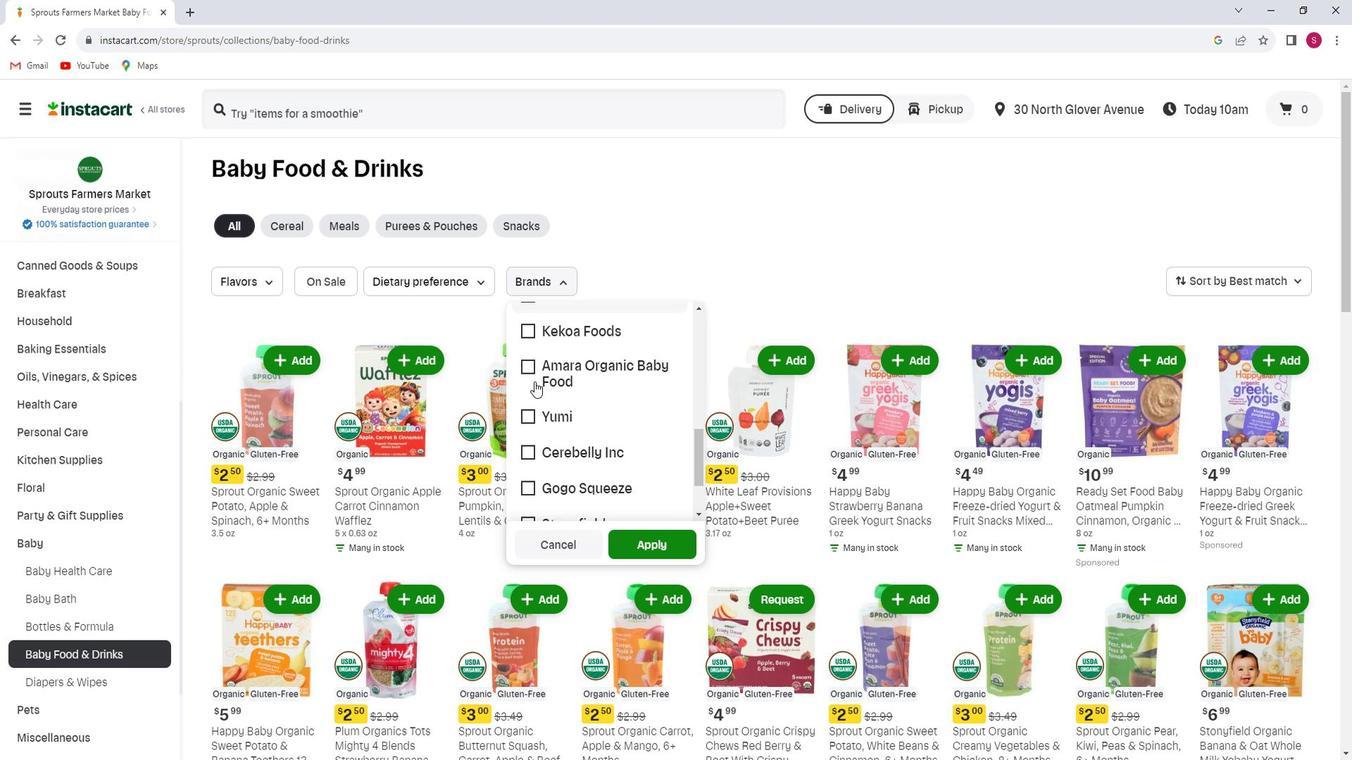 
Action: Mouse moved to (553, 422)
Screenshot: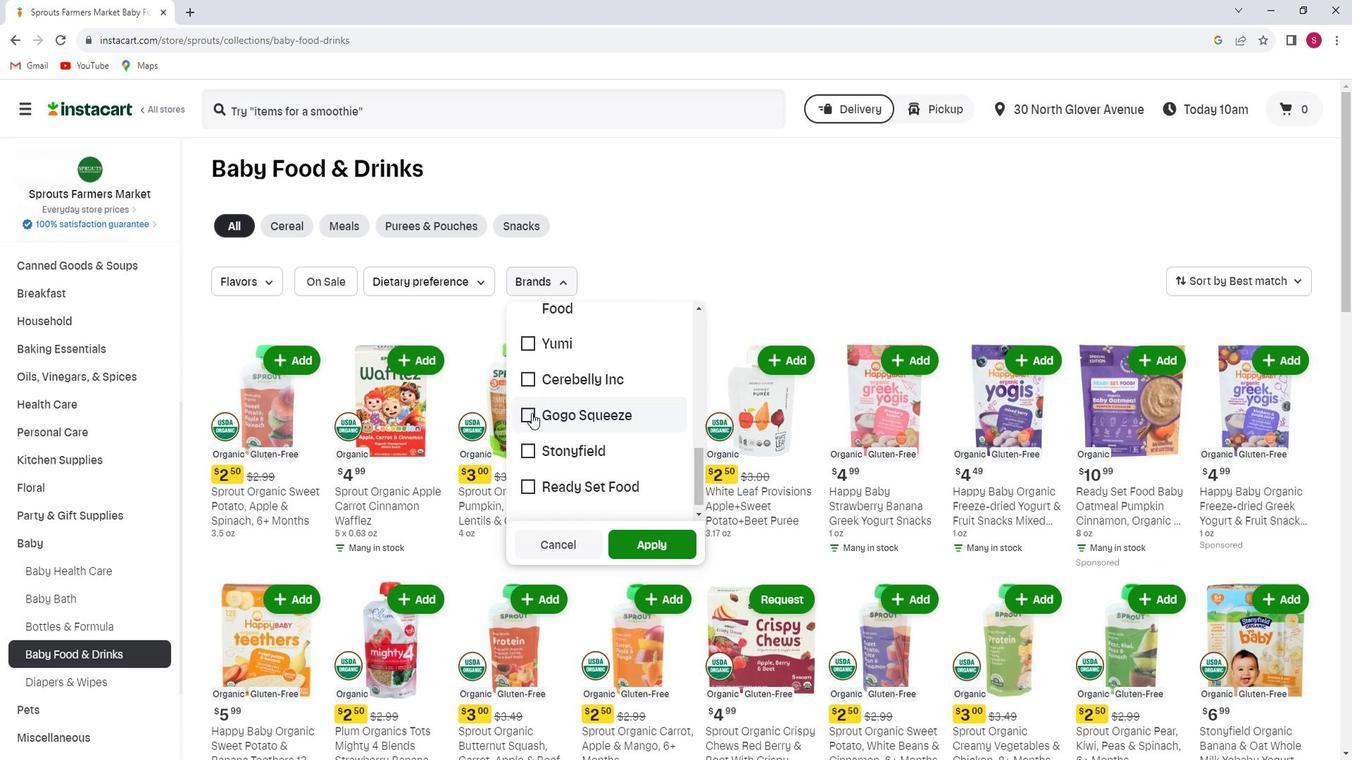 
Action: Mouse pressed left at (553, 422)
Screenshot: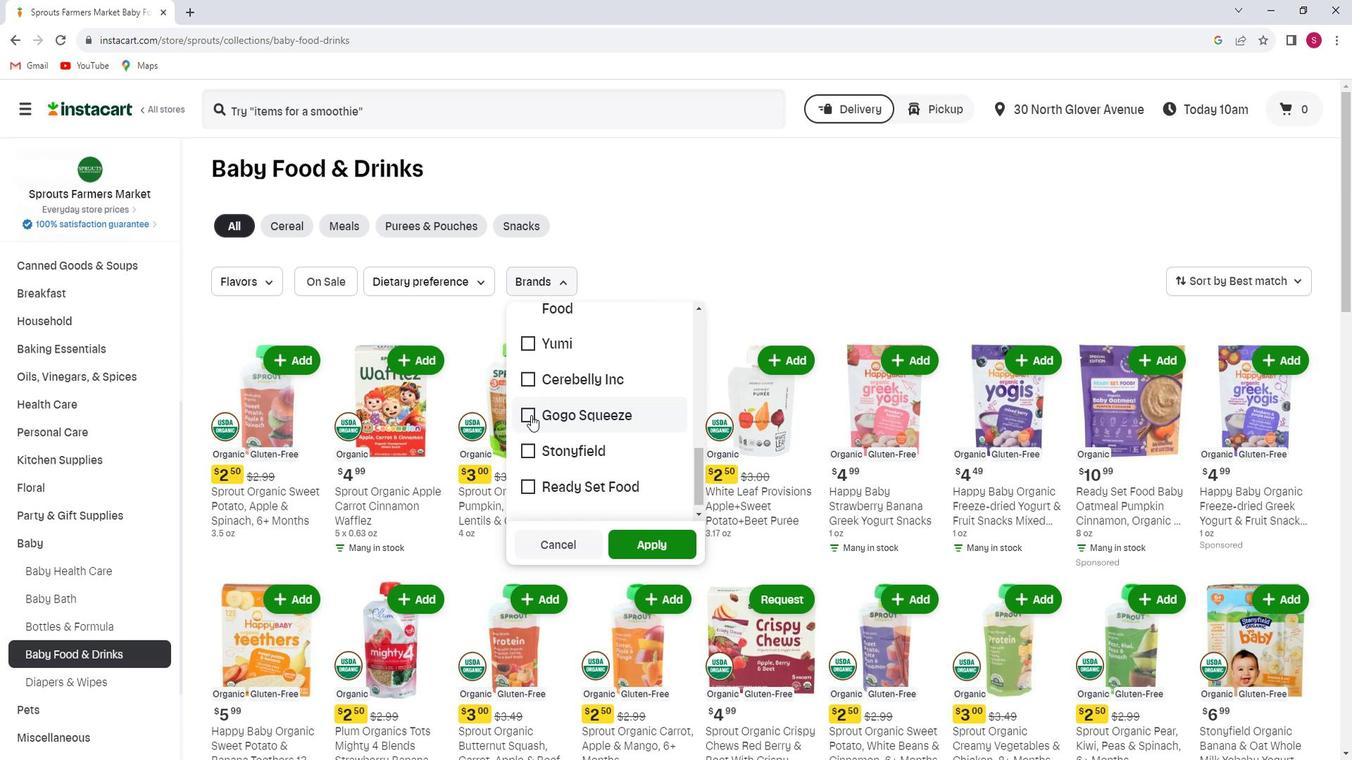 
Action: Mouse moved to (668, 540)
Screenshot: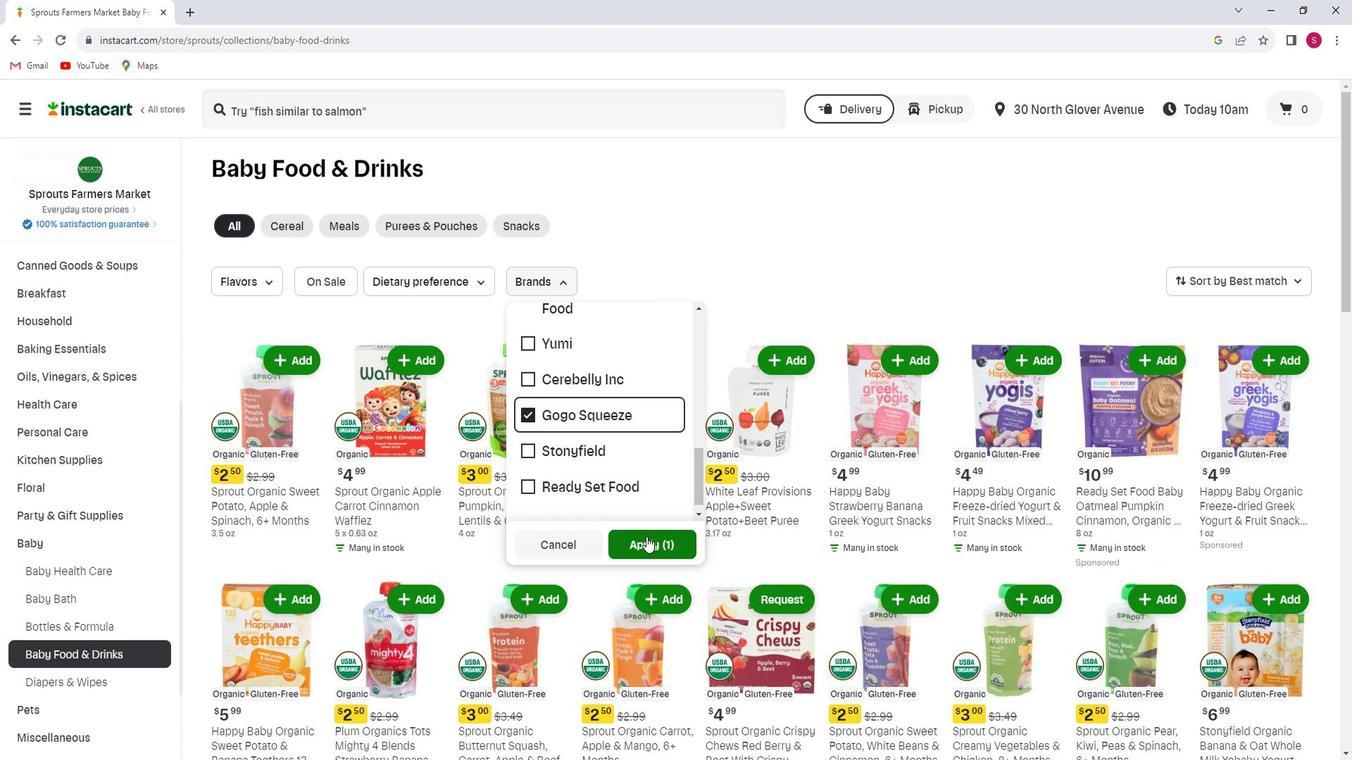 
Action: Mouse pressed left at (668, 540)
Screenshot: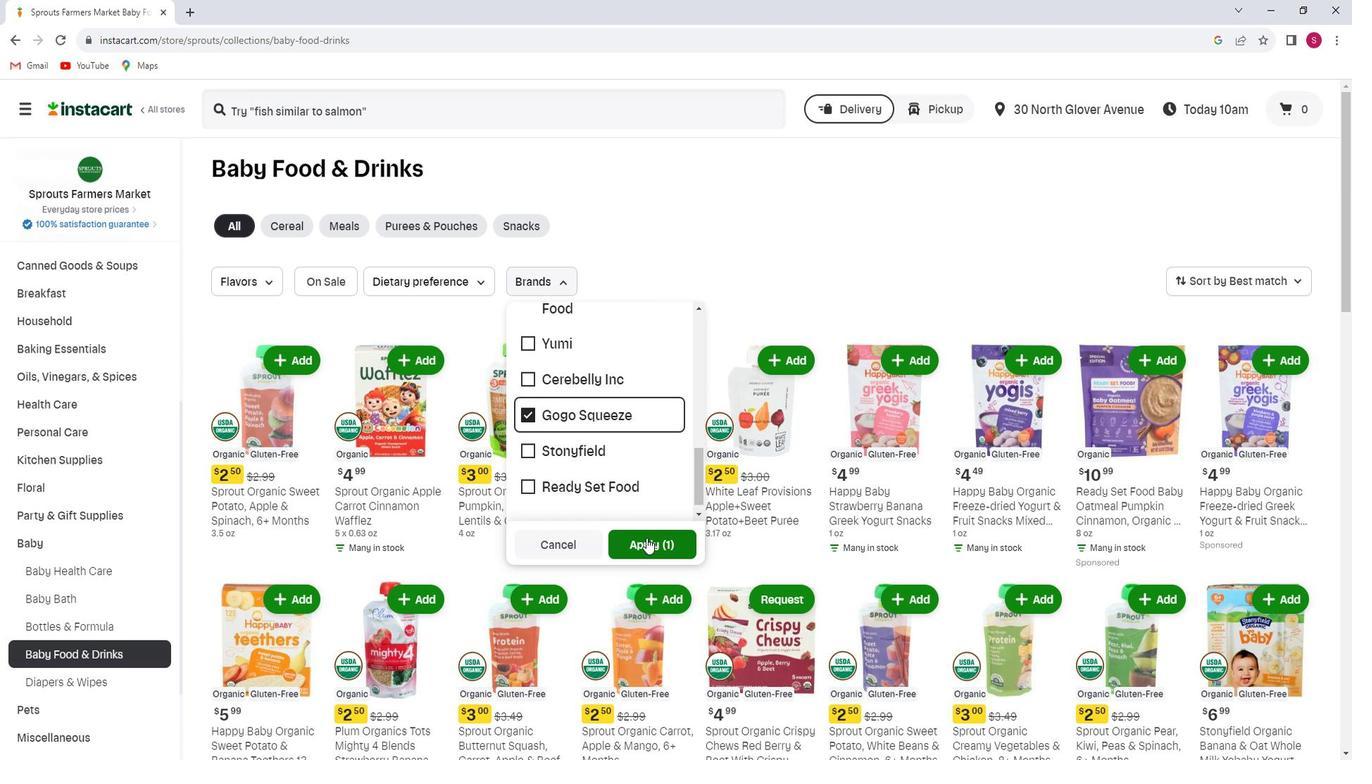 
Action: Mouse moved to (652, 476)
Screenshot: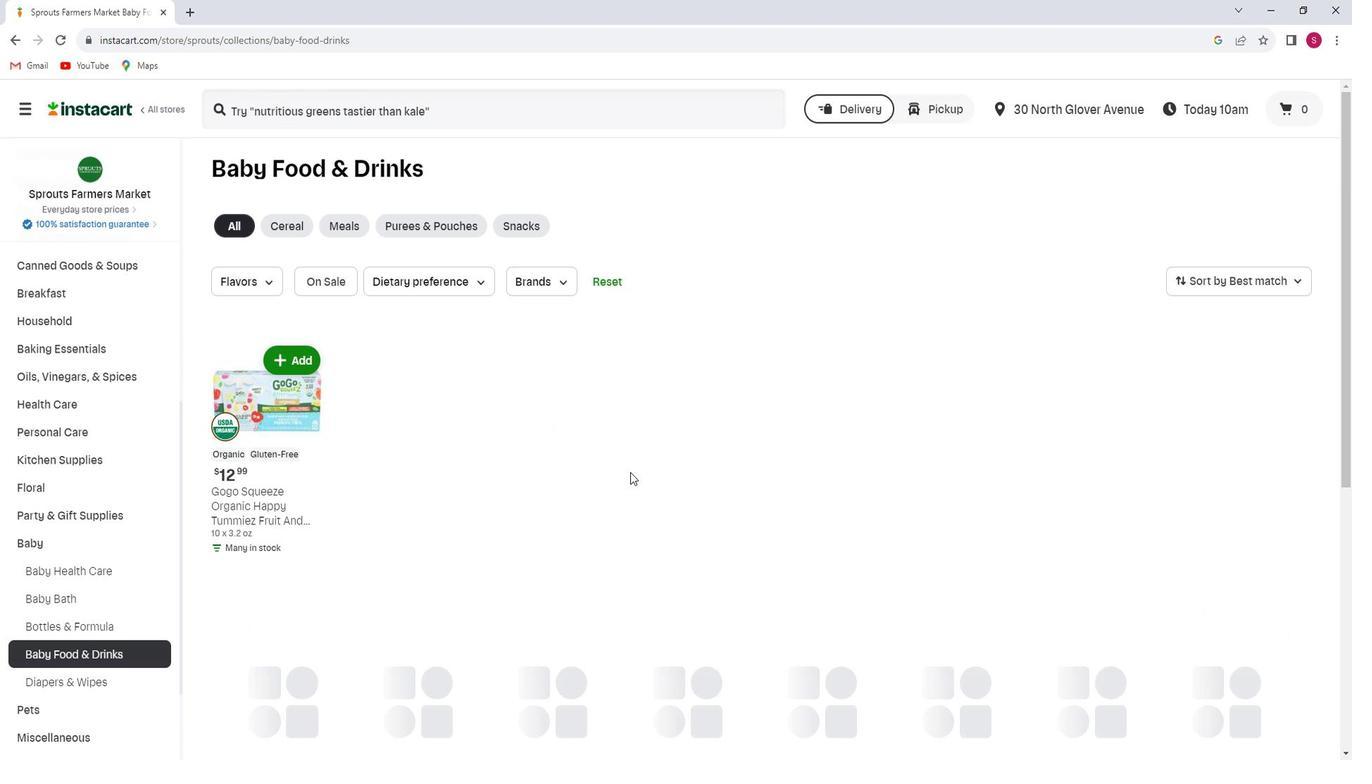 
